 Task: Search one way flight ticket for 2 adults, 2 children, 2 infants in seat in first from Niagara Falls: Niagara Falls International Airport to Jacksonville: Albert J. Ellis Airport on 8-3-2023. Choice of flights is Southwest. Number of bags: 2 carry on bags. Price is upto 91000. Outbound departure time preference is 12:45. Return departure time preference is 0:00.
Action: Mouse moved to (240, 338)
Screenshot: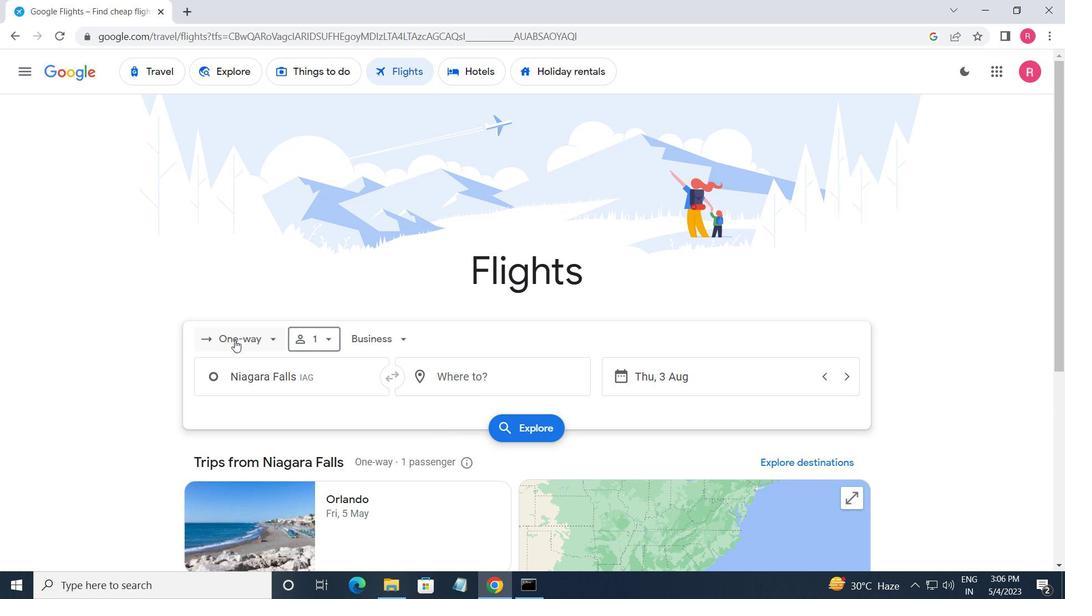 
Action: Mouse pressed left at (240, 338)
Screenshot: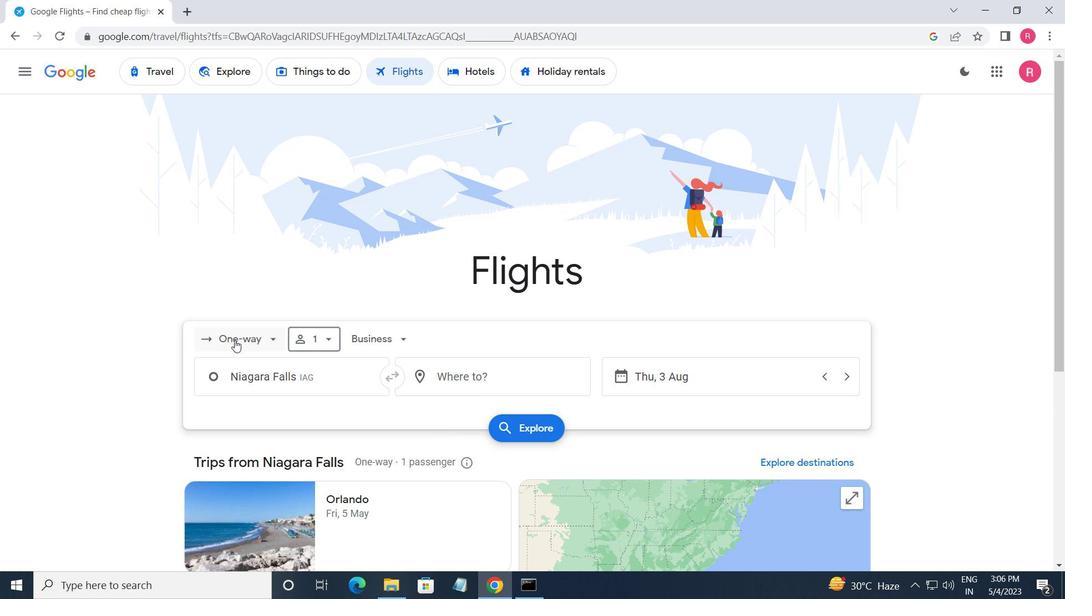 
Action: Mouse moved to (239, 408)
Screenshot: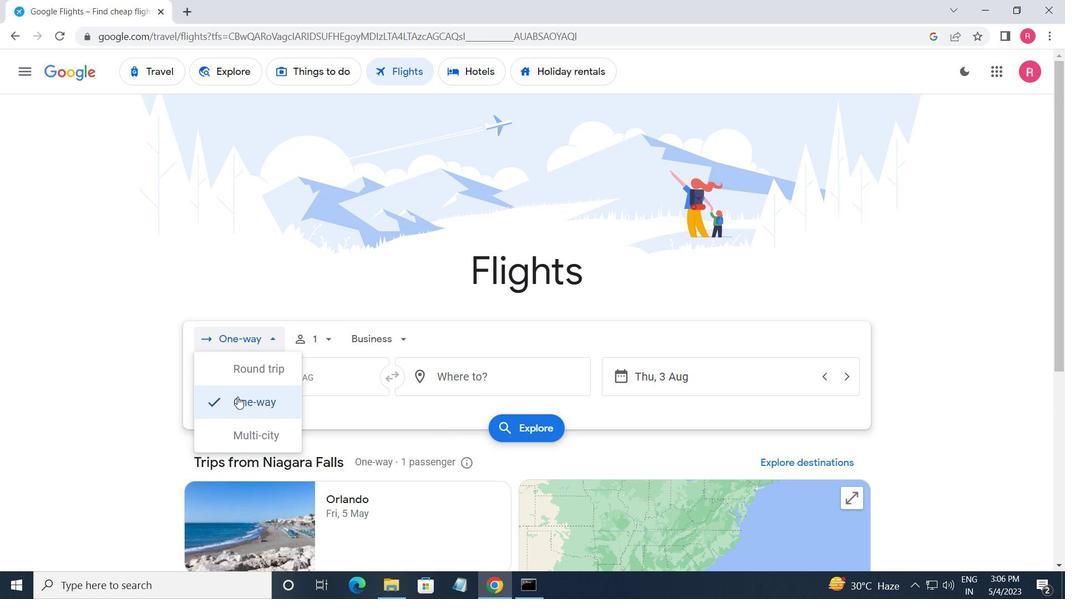 
Action: Mouse pressed left at (239, 408)
Screenshot: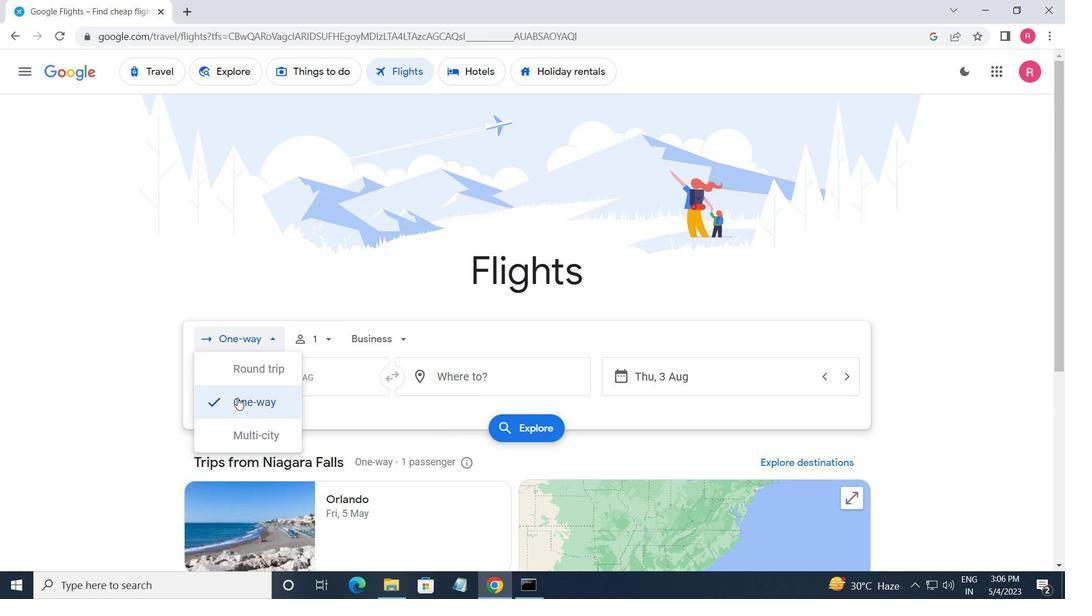 
Action: Mouse moved to (313, 340)
Screenshot: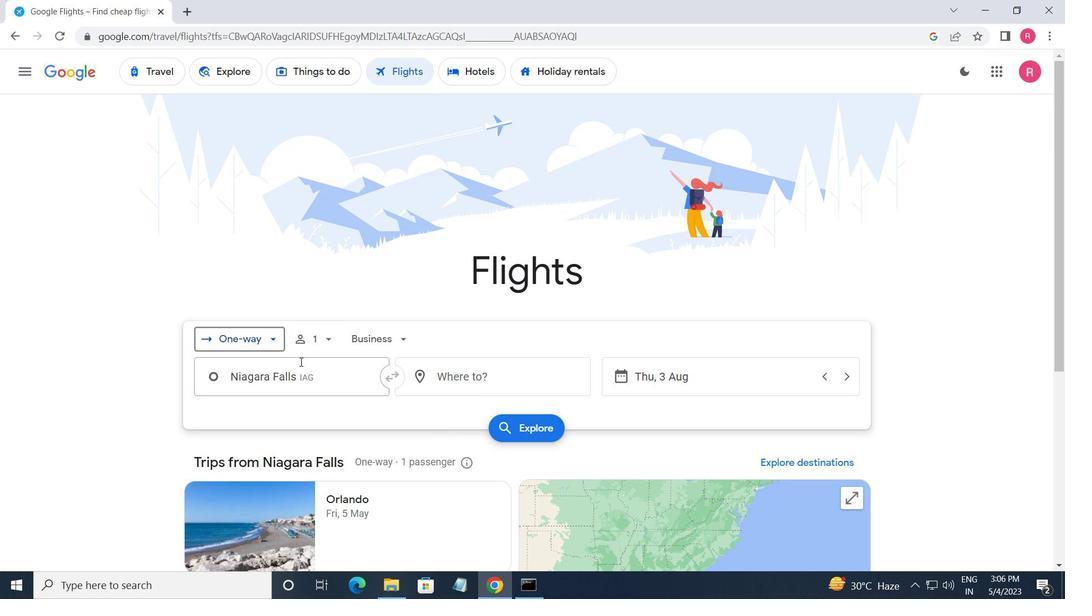 
Action: Mouse pressed left at (313, 340)
Screenshot: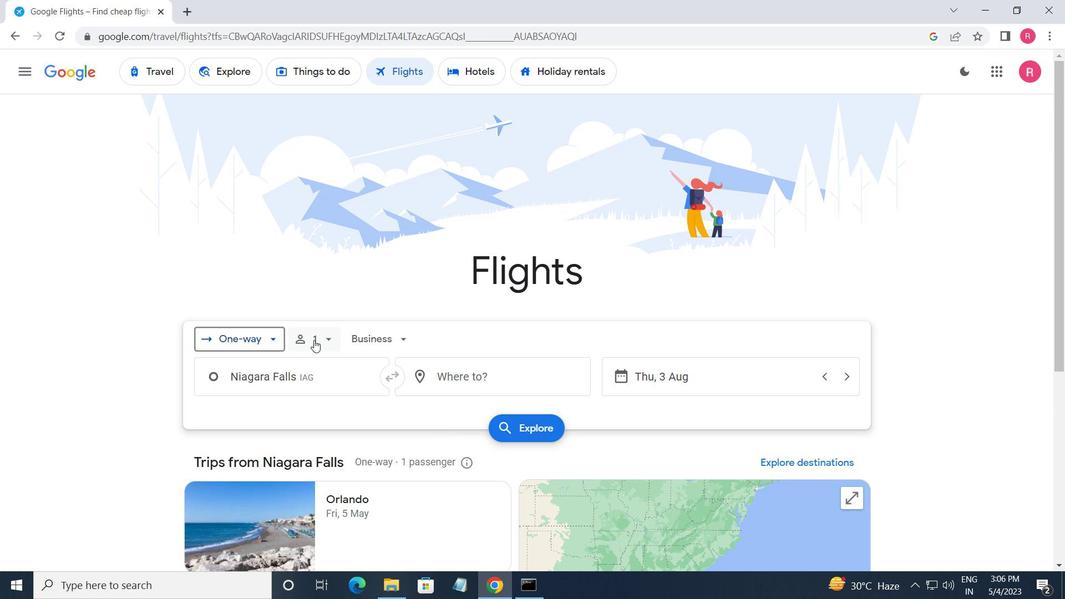 
Action: Mouse moved to (433, 384)
Screenshot: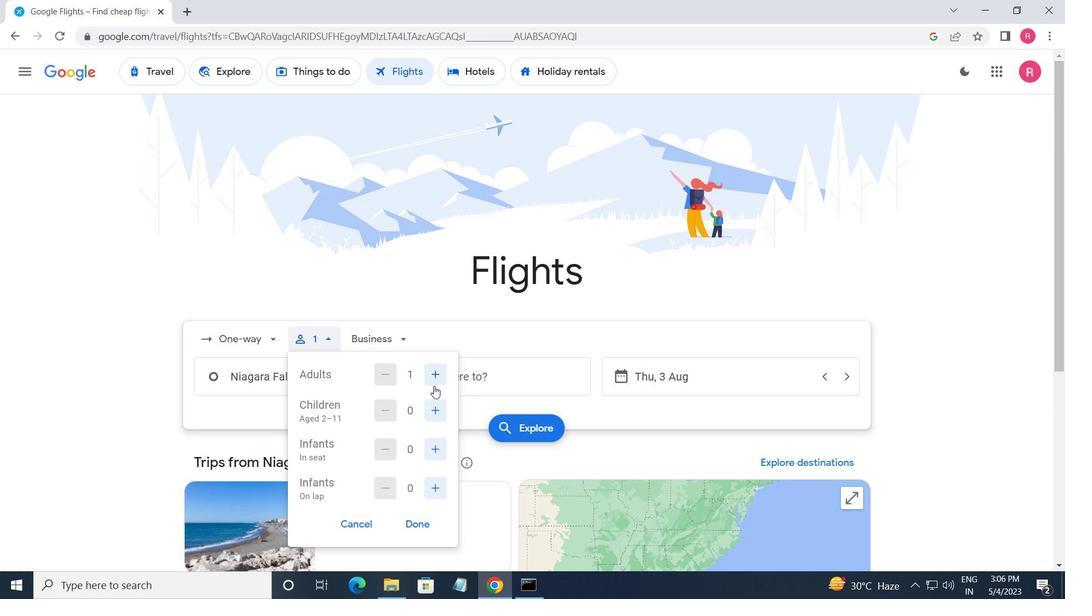
Action: Mouse pressed left at (433, 384)
Screenshot: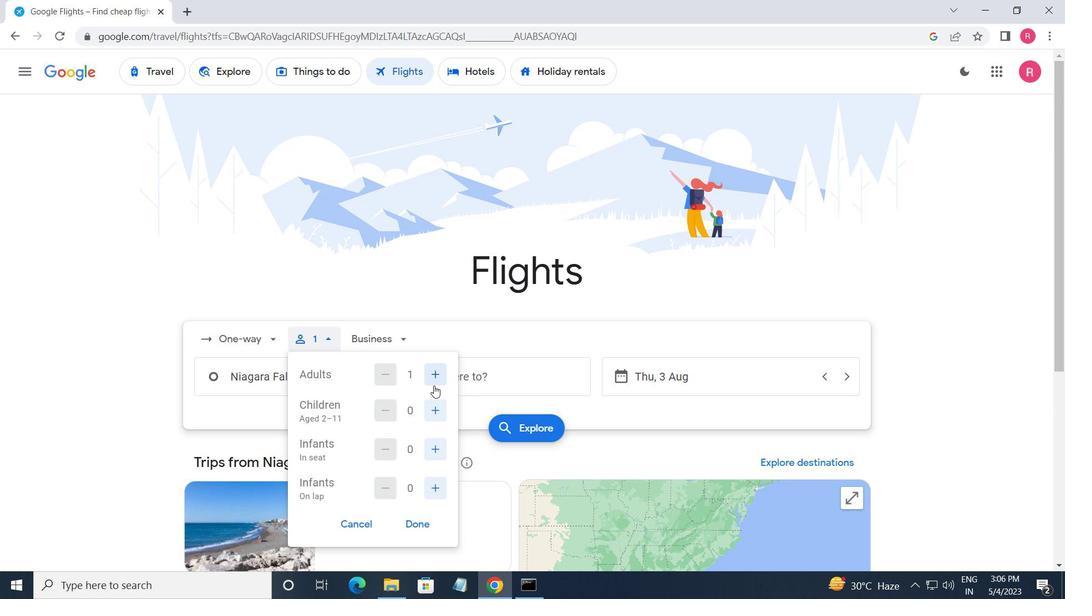 
Action: Mouse moved to (437, 414)
Screenshot: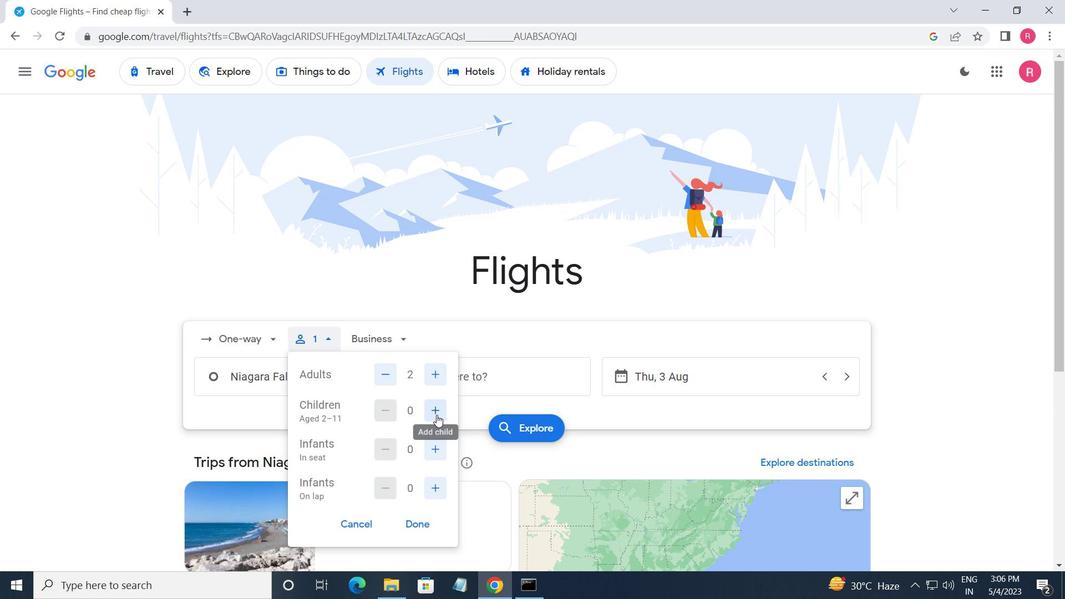 
Action: Mouse pressed left at (437, 414)
Screenshot: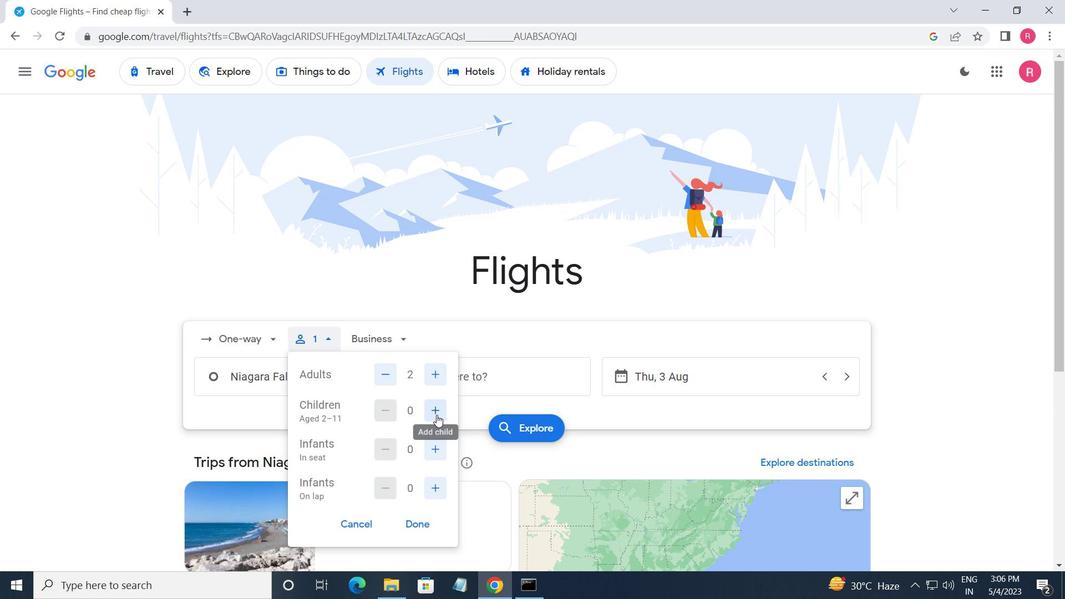 
Action: Mouse pressed left at (437, 414)
Screenshot: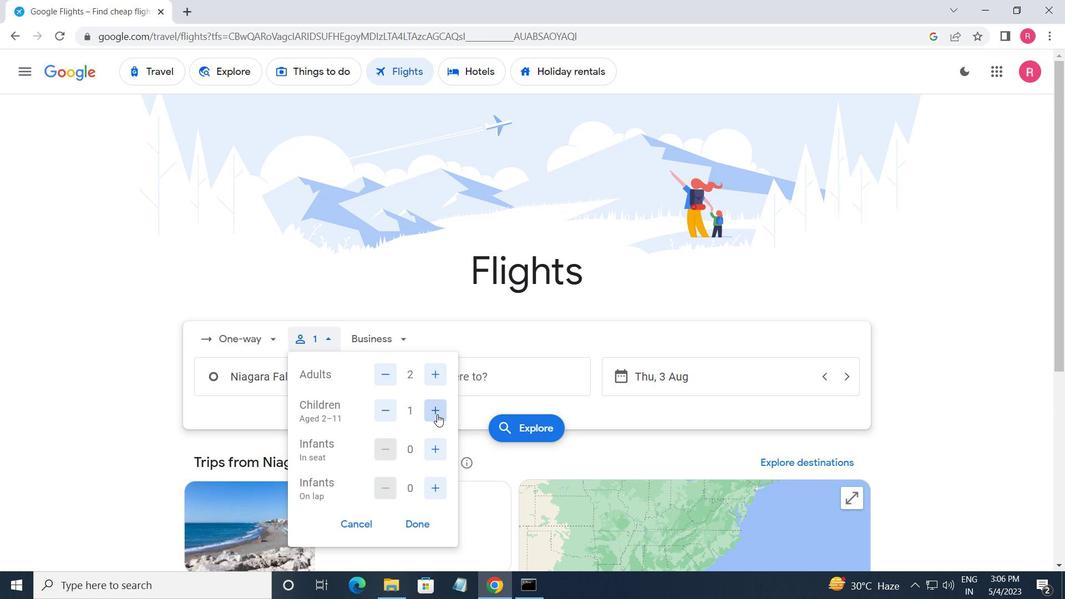 
Action: Mouse moved to (432, 447)
Screenshot: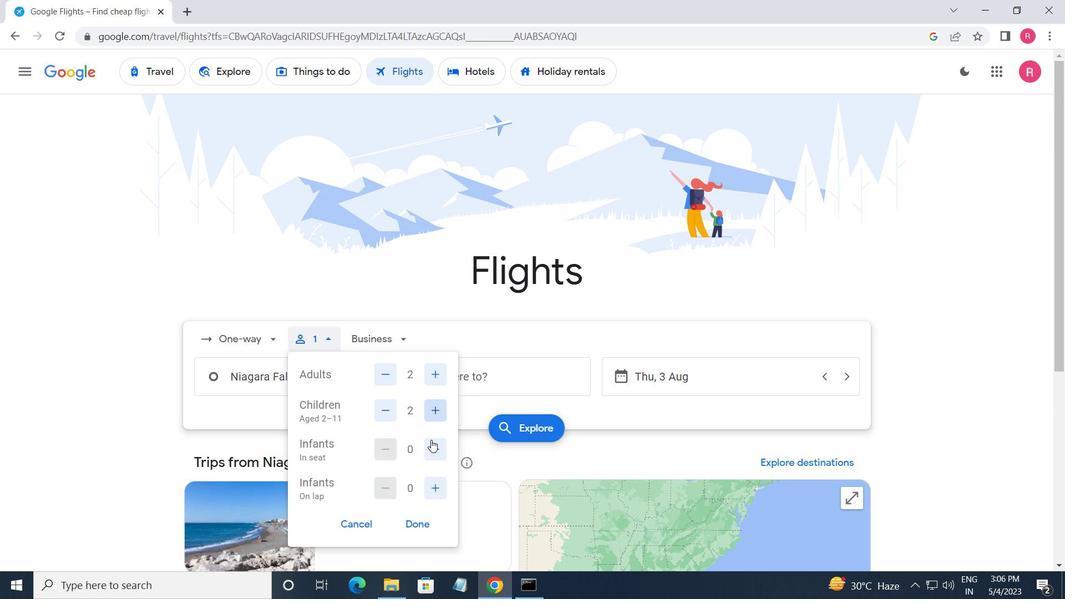 
Action: Mouse pressed left at (432, 447)
Screenshot: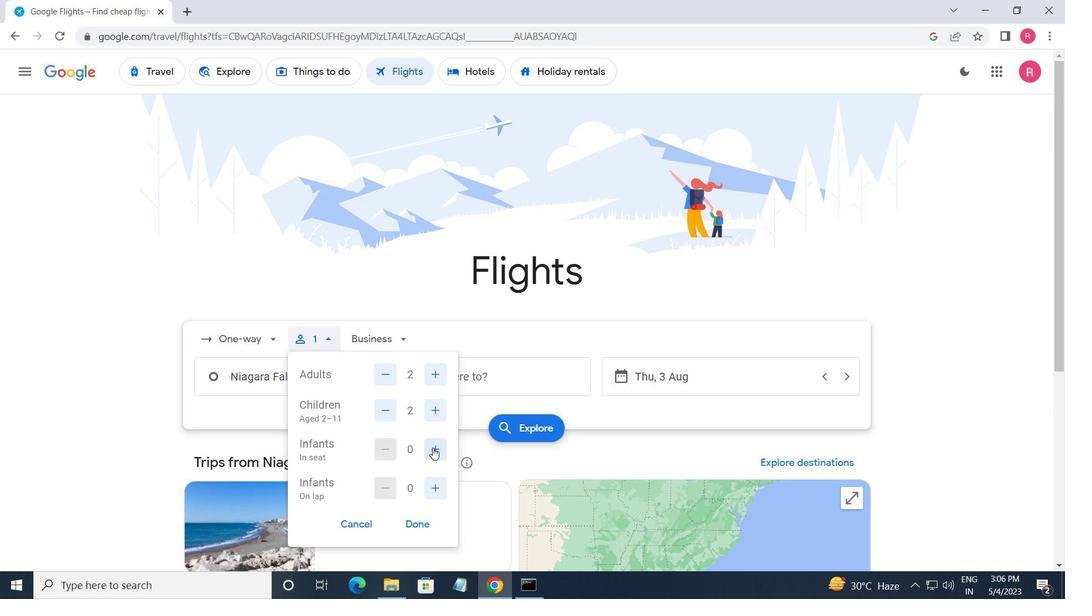 
Action: Mouse pressed left at (432, 447)
Screenshot: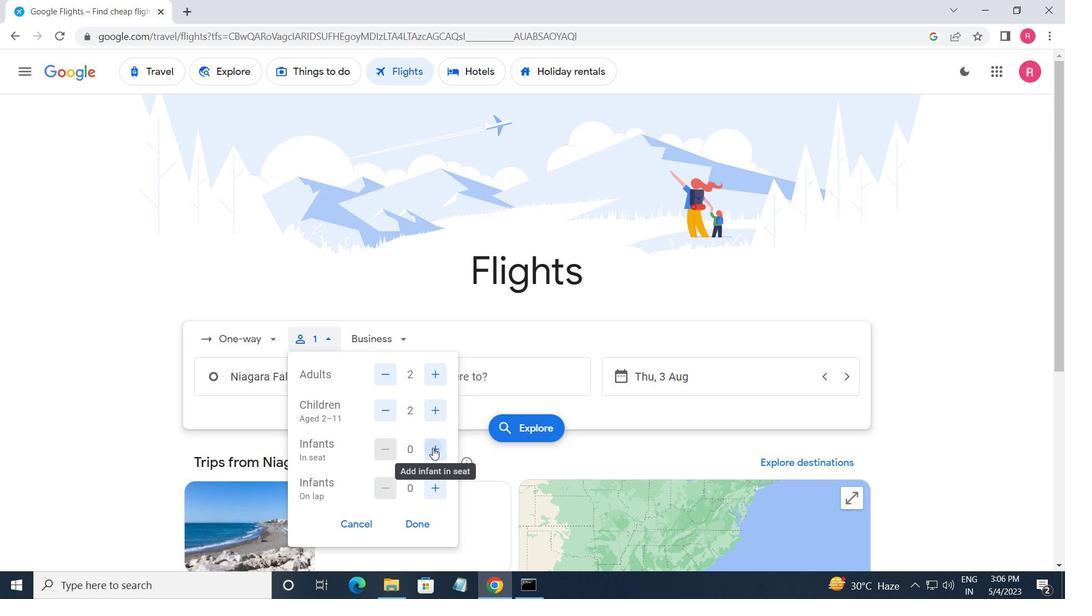 
Action: Mouse moved to (393, 336)
Screenshot: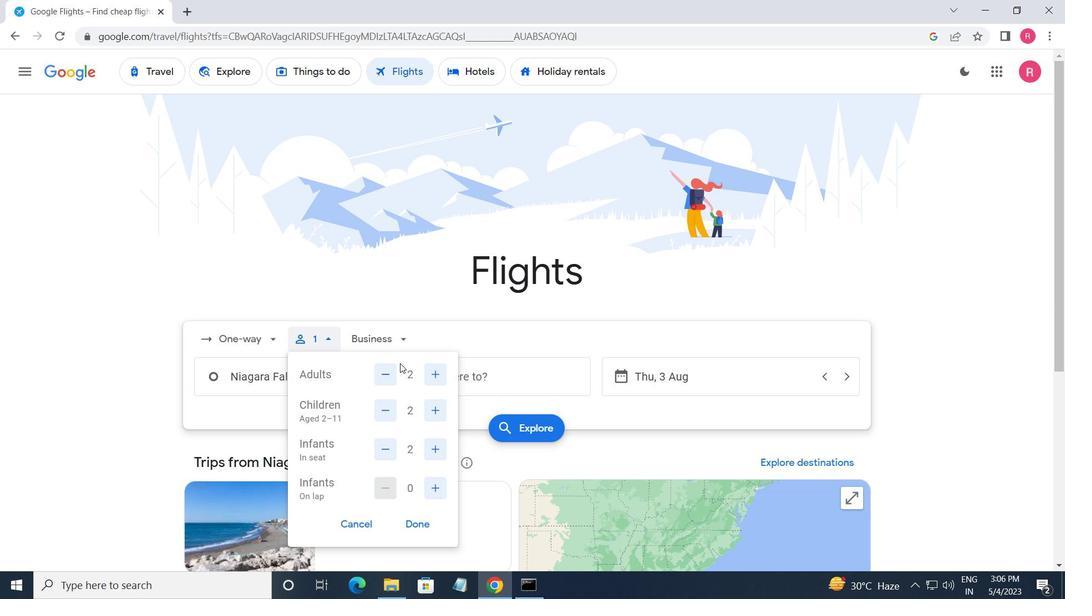 
Action: Mouse pressed left at (393, 336)
Screenshot: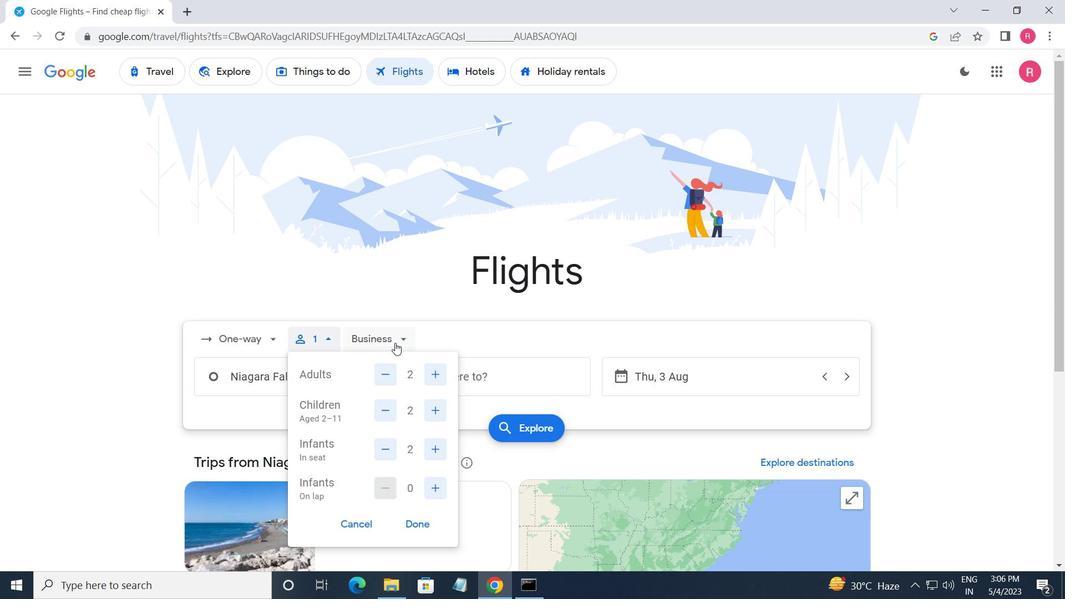 
Action: Mouse moved to (405, 462)
Screenshot: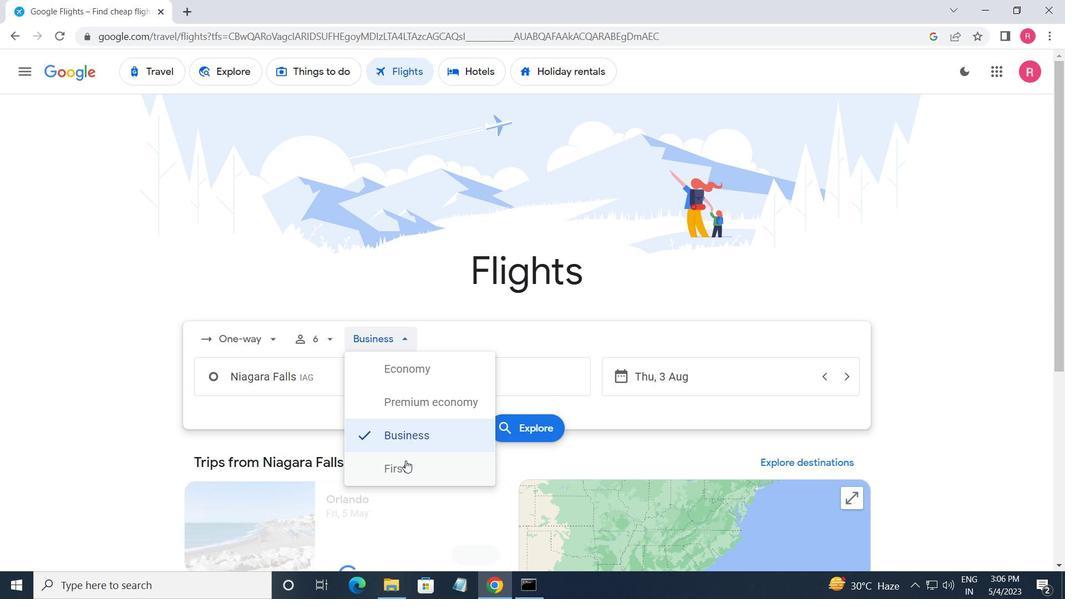 
Action: Mouse pressed left at (405, 462)
Screenshot: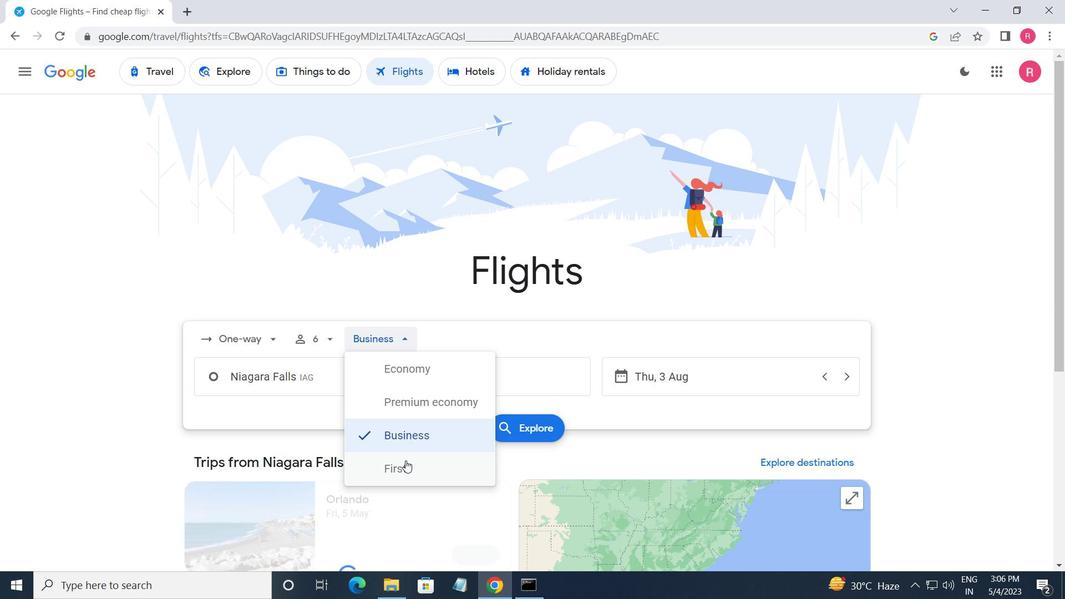 
Action: Mouse moved to (326, 388)
Screenshot: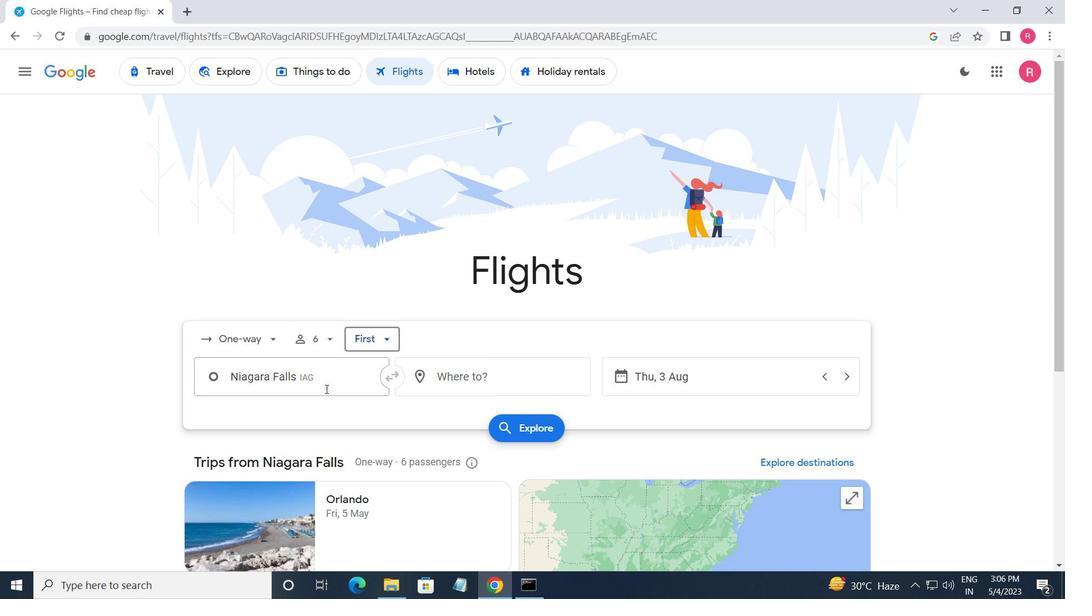 
Action: Mouse pressed left at (326, 388)
Screenshot: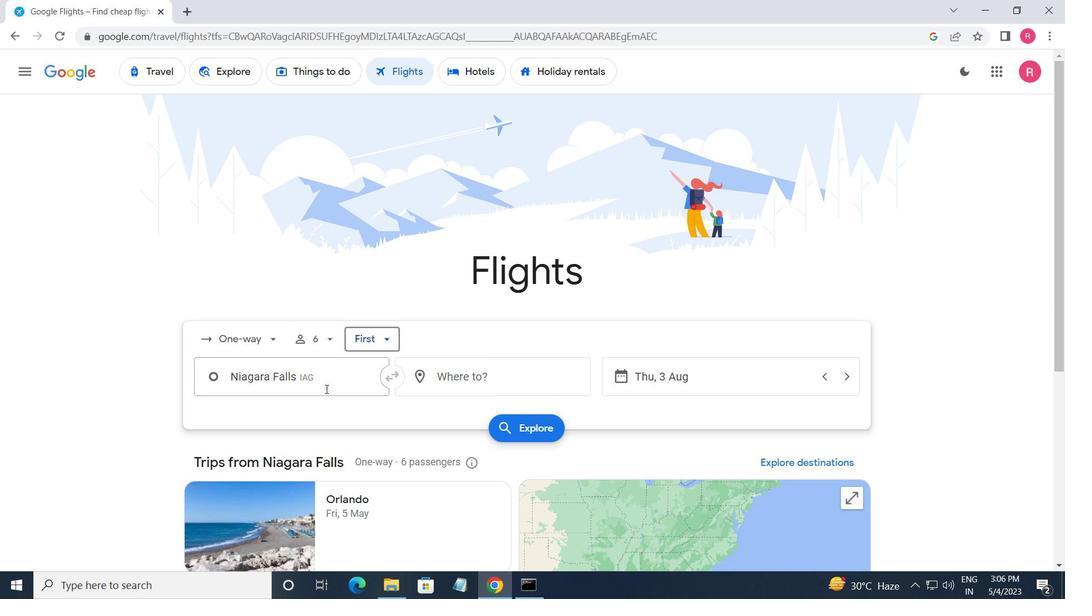 
Action: Mouse moved to (311, 519)
Screenshot: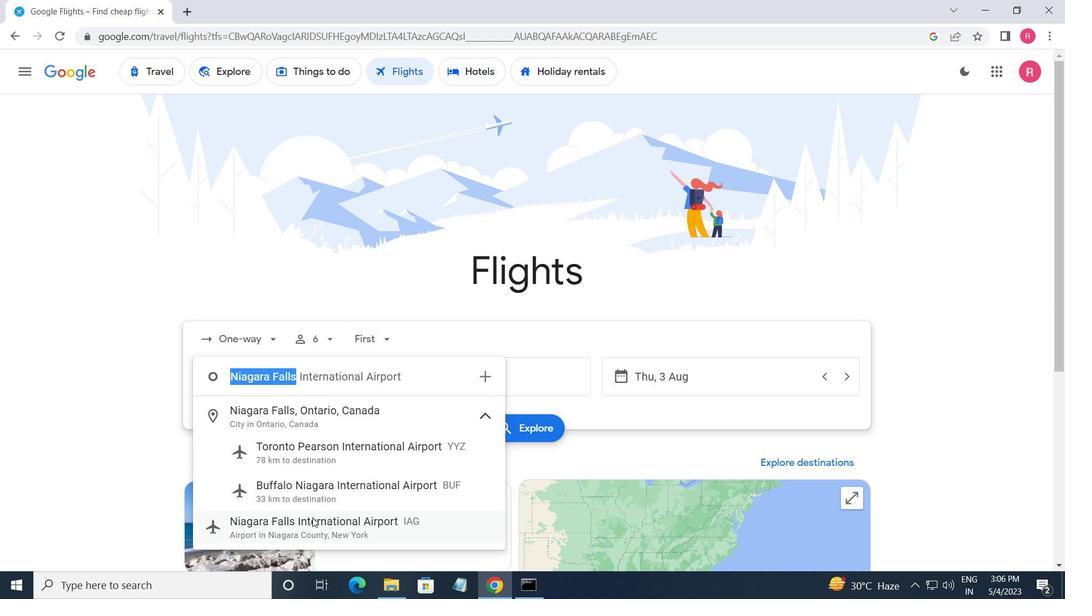 
Action: Mouse pressed left at (311, 519)
Screenshot: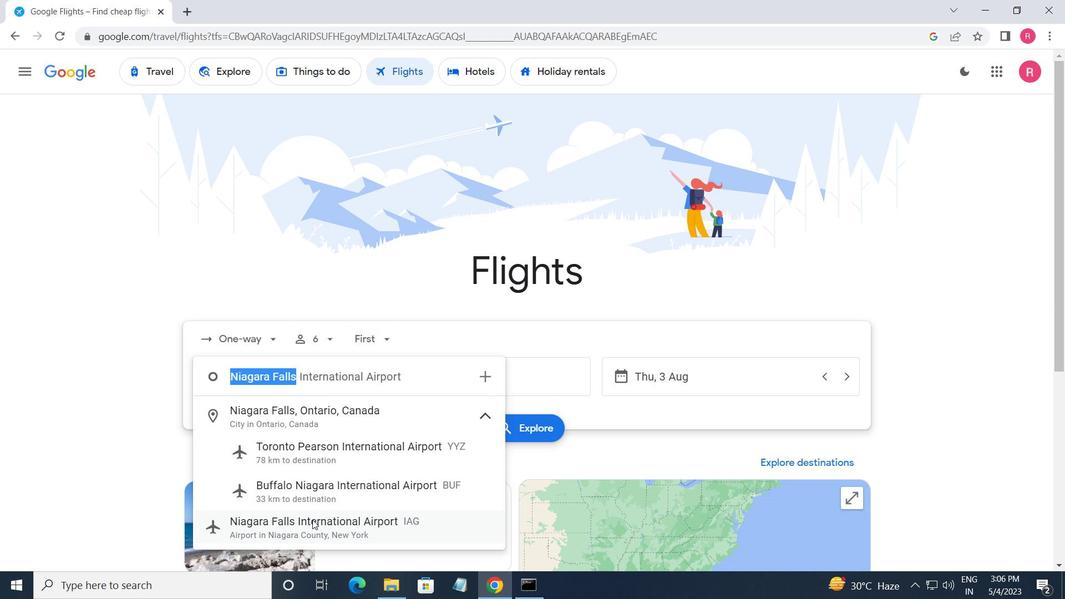 
Action: Mouse moved to (381, 536)
Screenshot: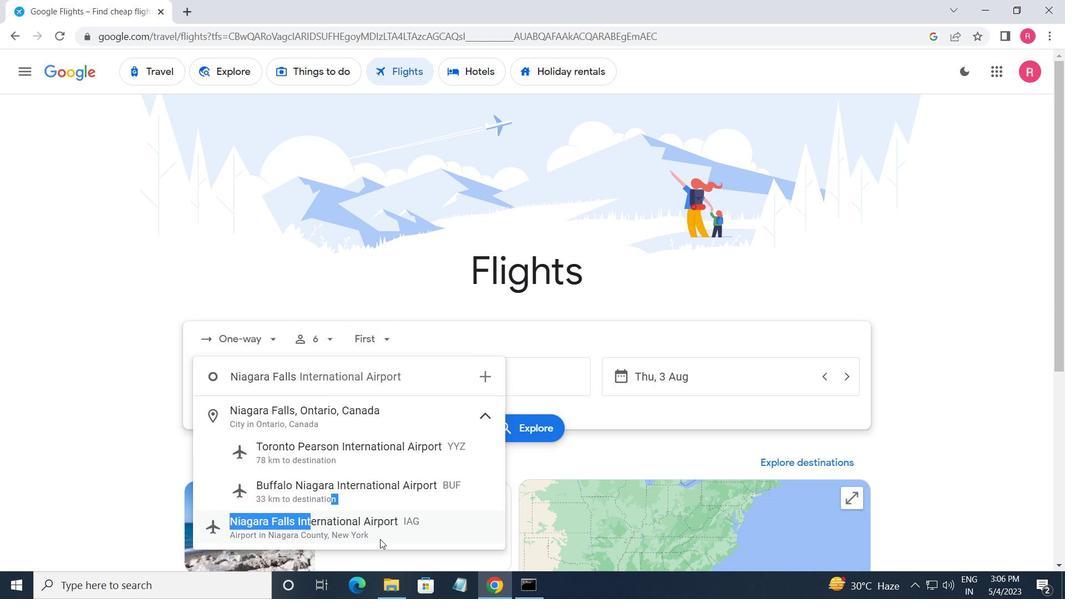 
Action: Mouse pressed left at (381, 536)
Screenshot: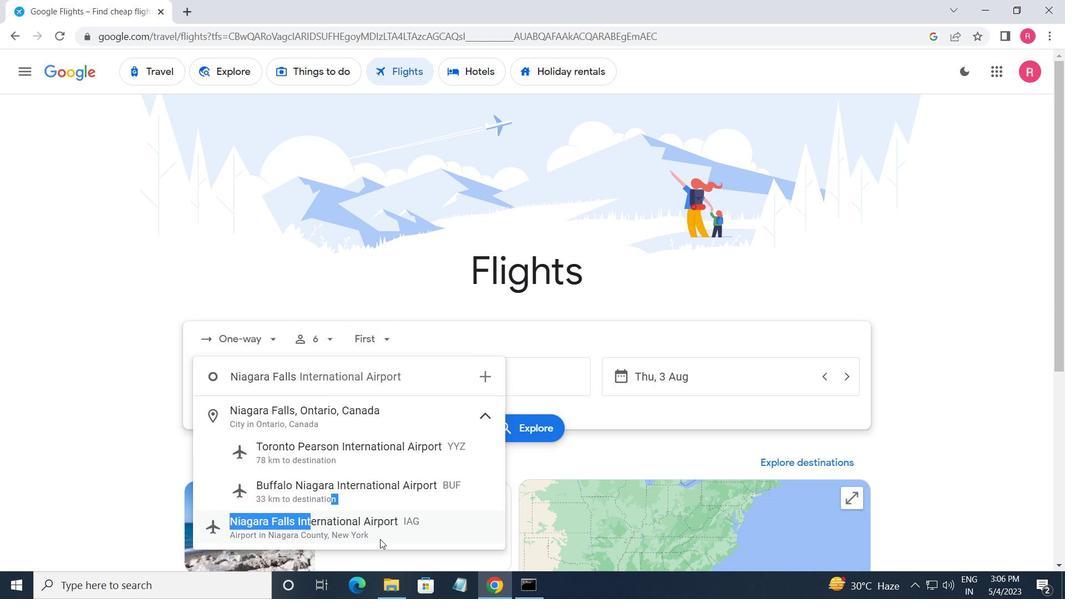 
Action: Mouse moved to (489, 387)
Screenshot: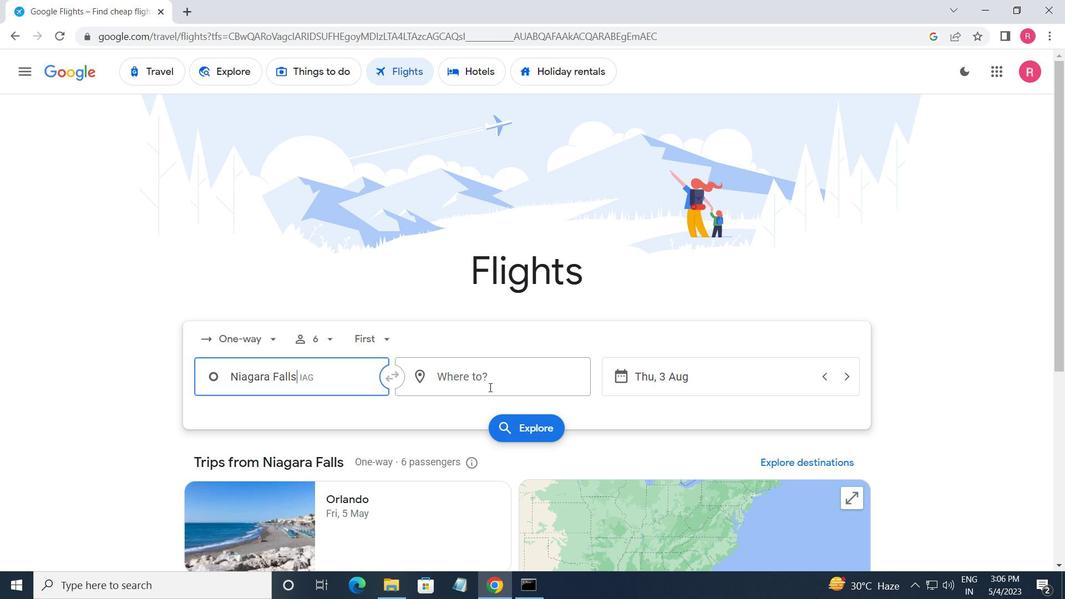 
Action: Mouse pressed left at (489, 387)
Screenshot: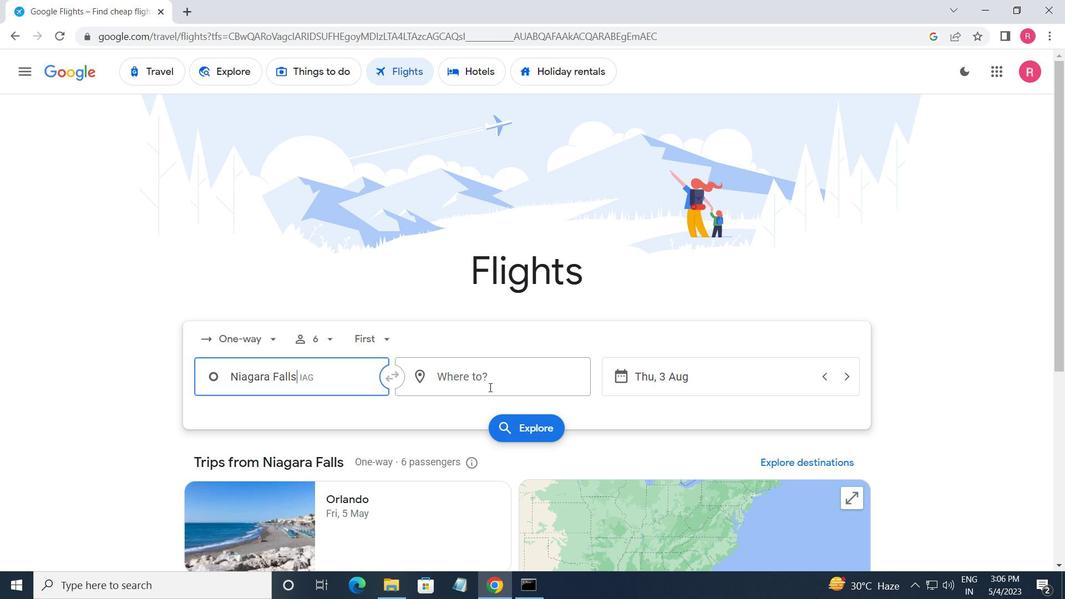 
Action: Mouse moved to (488, 521)
Screenshot: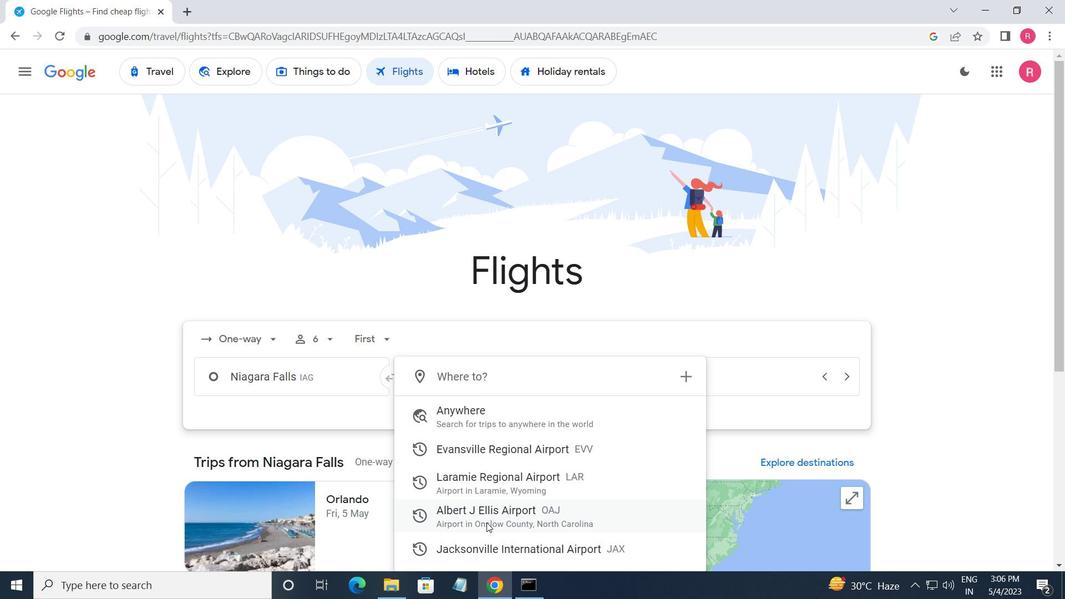 
Action: Mouse pressed left at (488, 521)
Screenshot: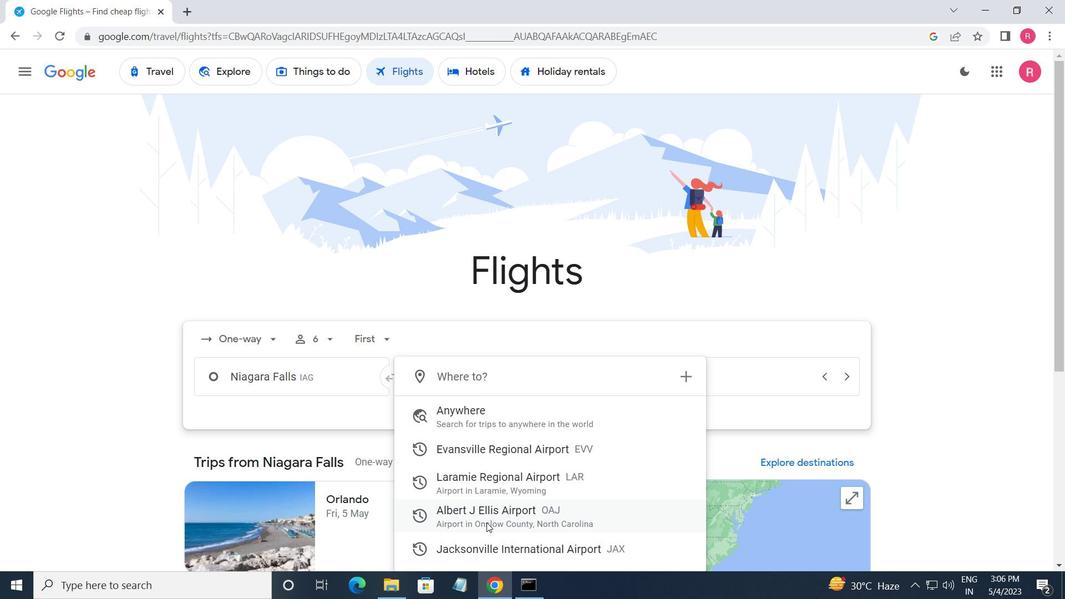 
Action: Mouse moved to (705, 384)
Screenshot: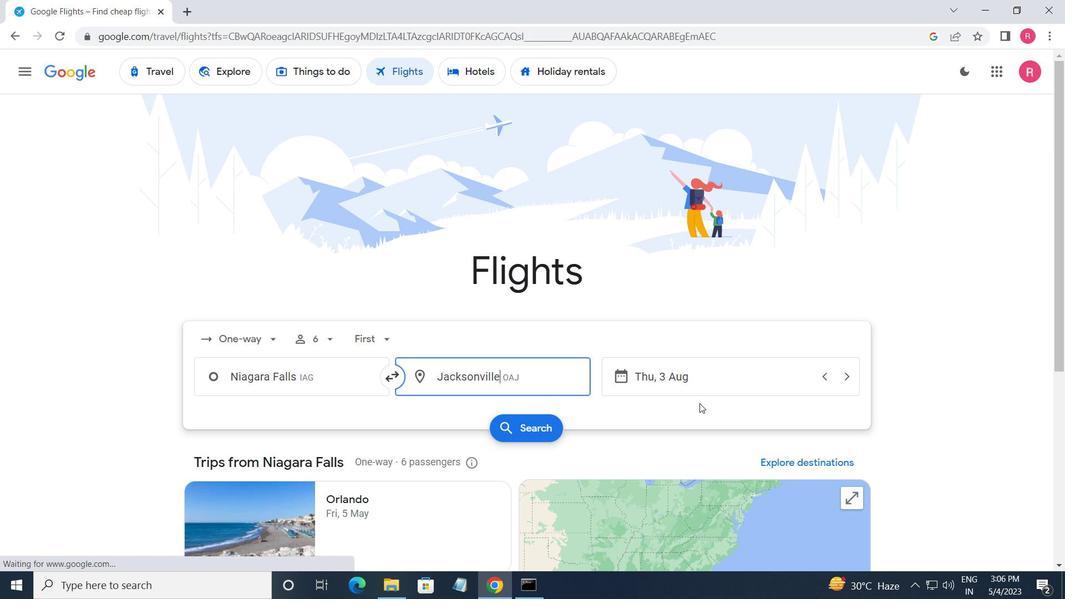 
Action: Mouse pressed left at (705, 384)
Screenshot: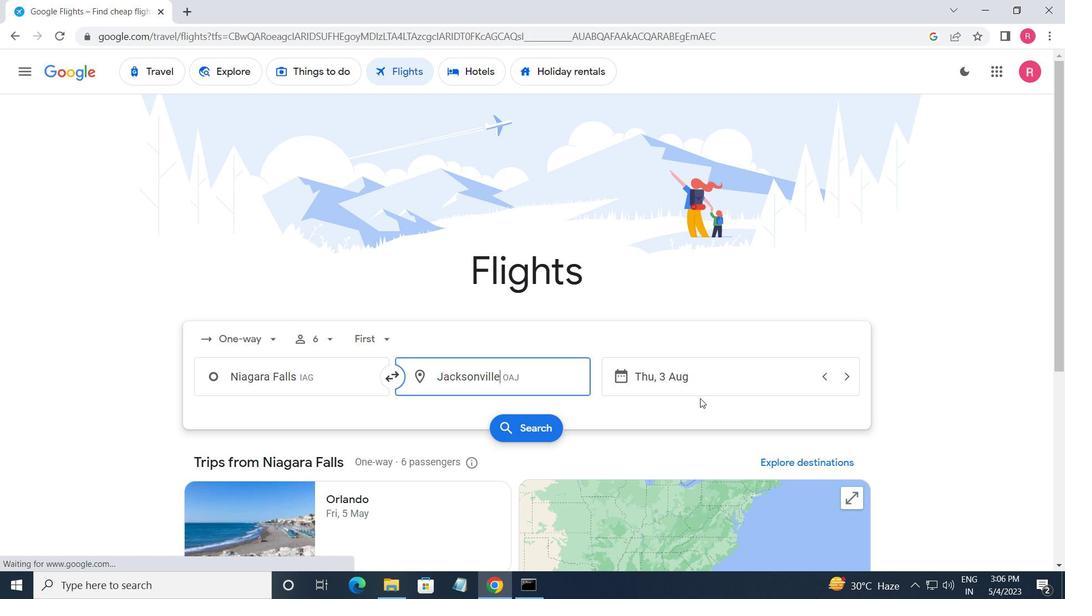 
Action: Mouse moved to (508, 321)
Screenshot: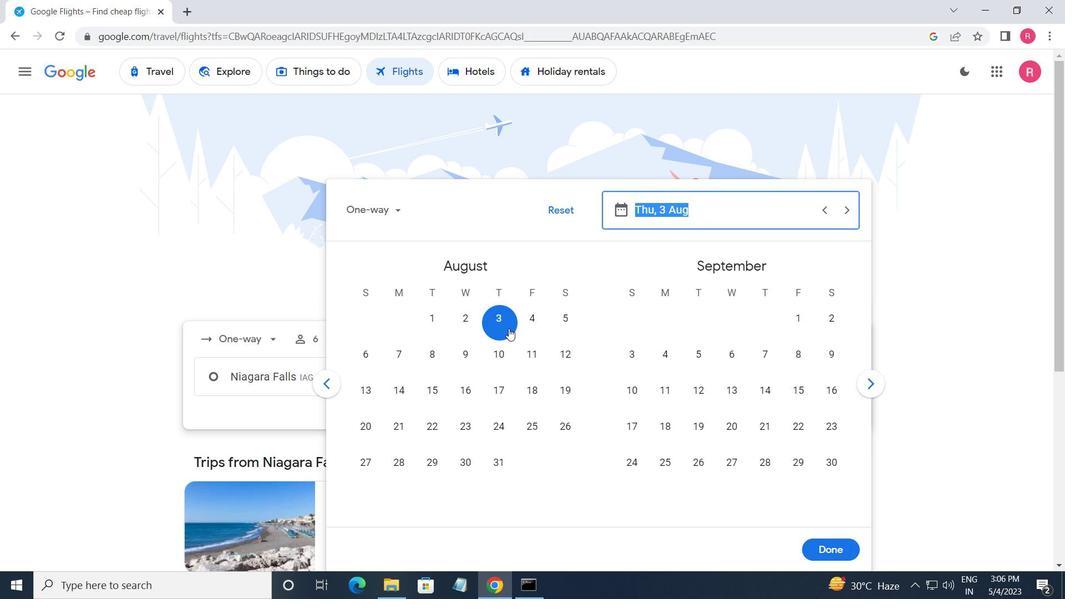 
Action: Mouse pressed left at (508, 321)
Screenshot: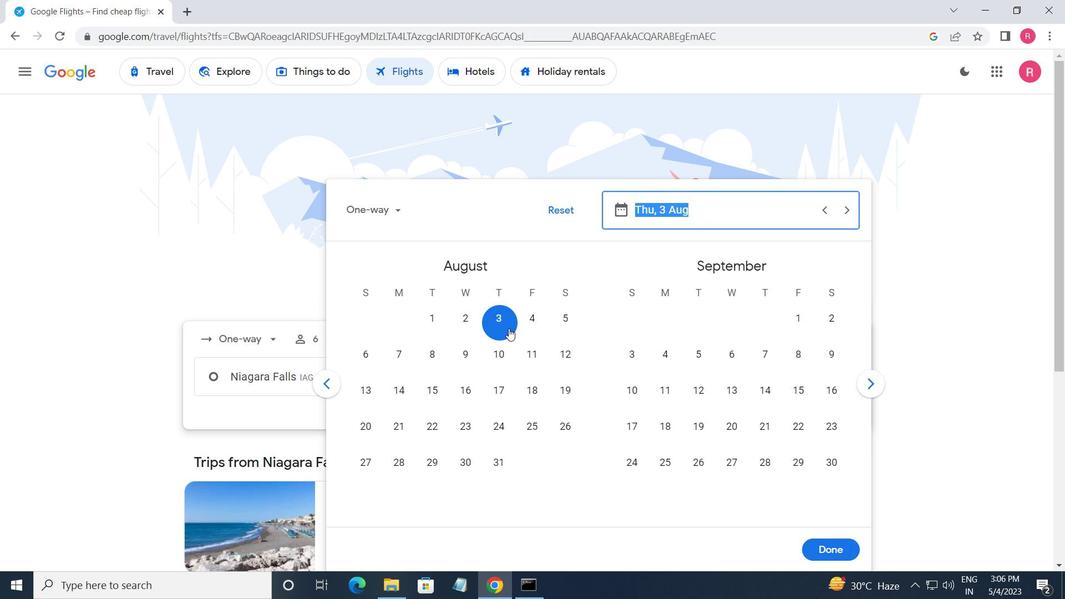 
Action: Mouse moved to (828, 549)
Screenshot: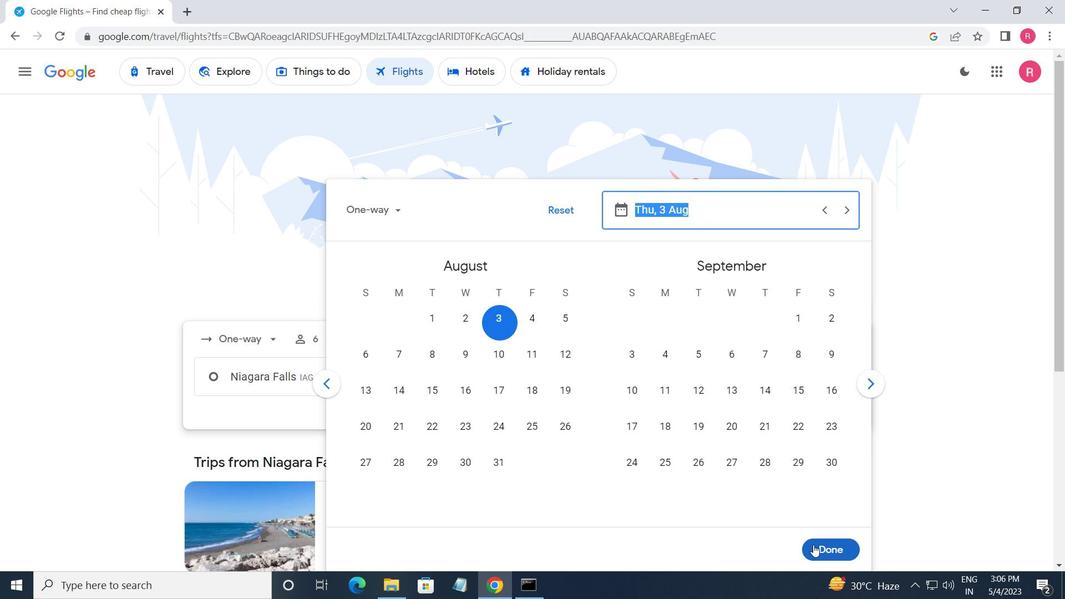 
Action: Mouse pressed left at (828, 549)
Screenshot: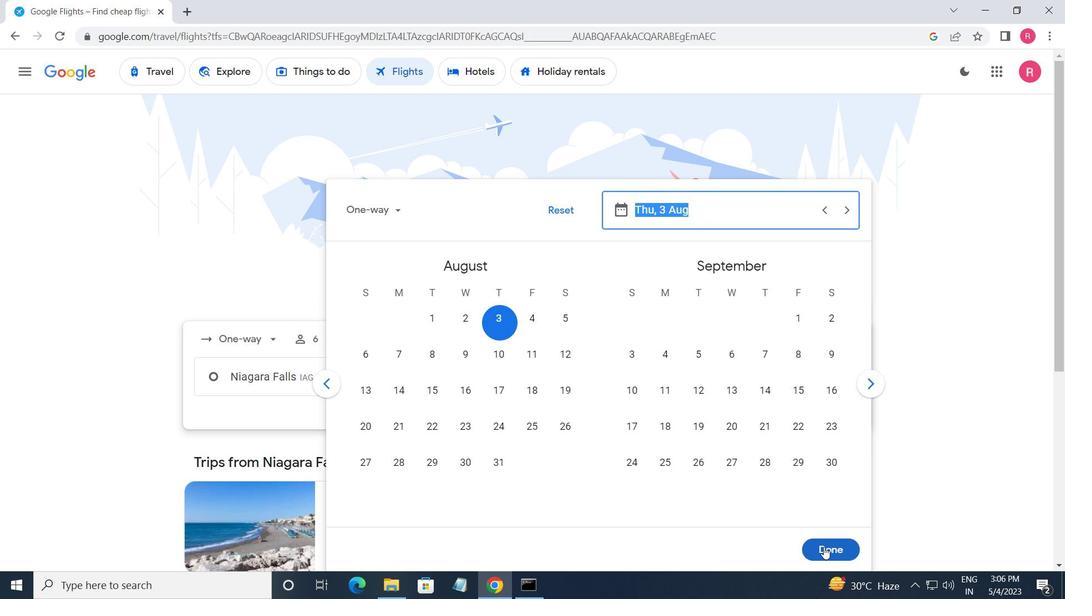
Action: Mouse moved to (536, 422)
Screenshot: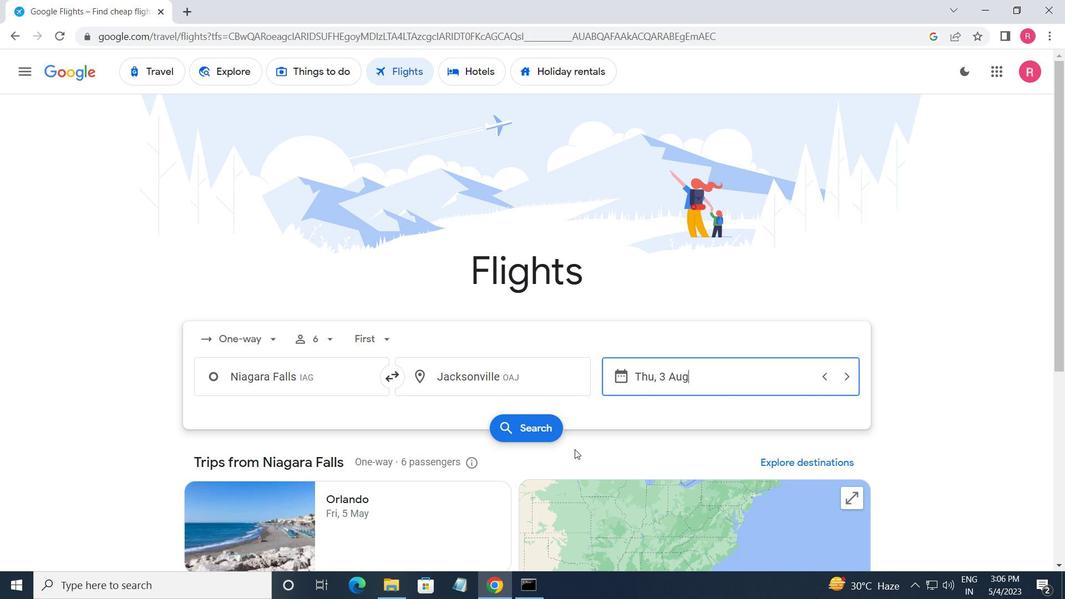 
Action: Mouse pressed left at (536, 422)
Screenshot: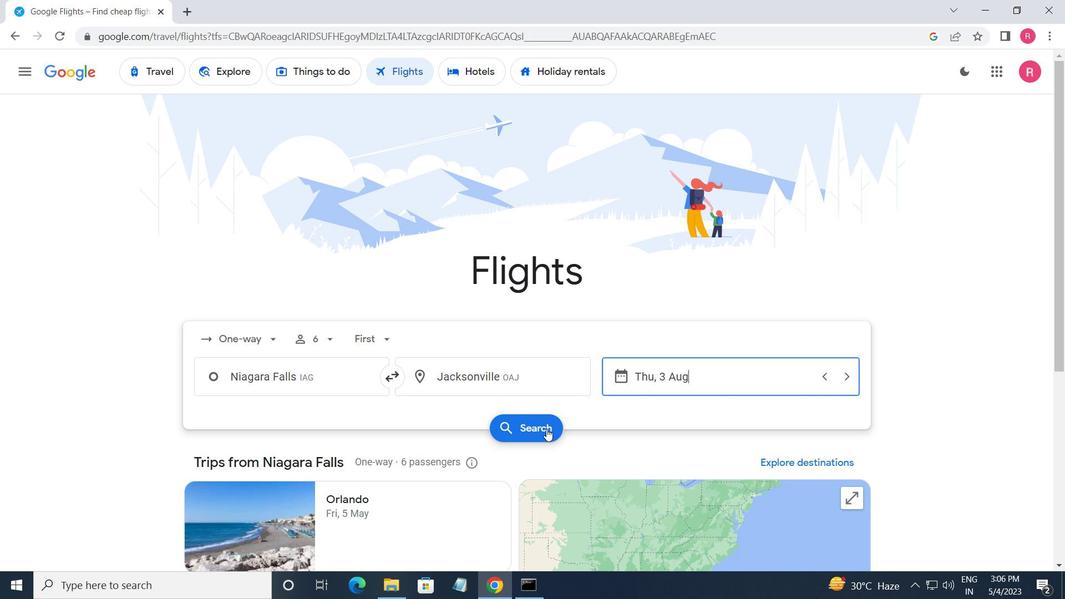 
Action: Mouse moved to (191, 205)
Screenshot: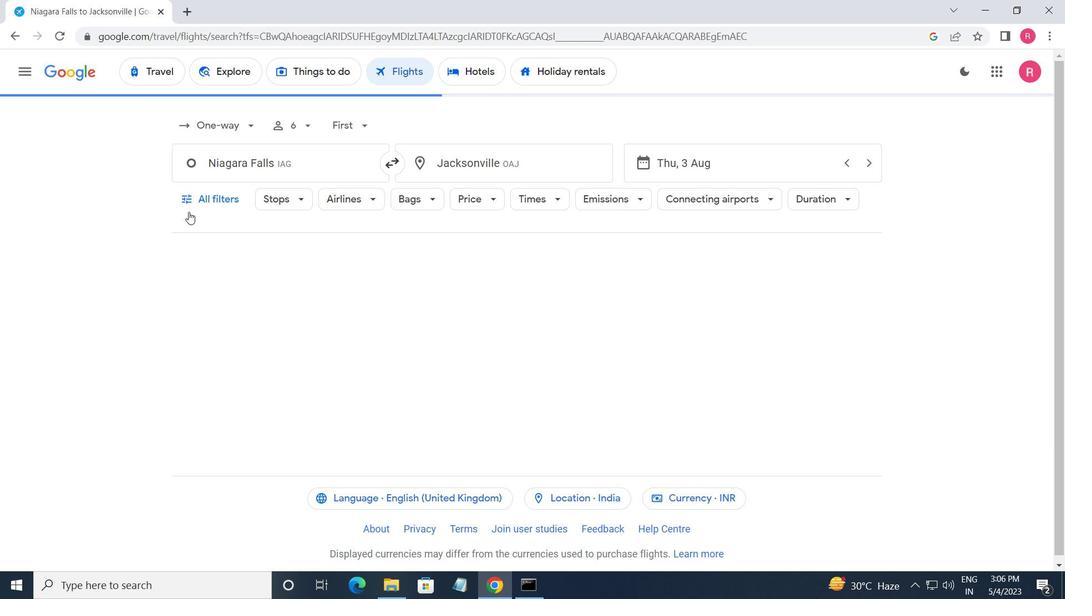 
Action: Mouse pressed left at (191, 205)
Screenshot: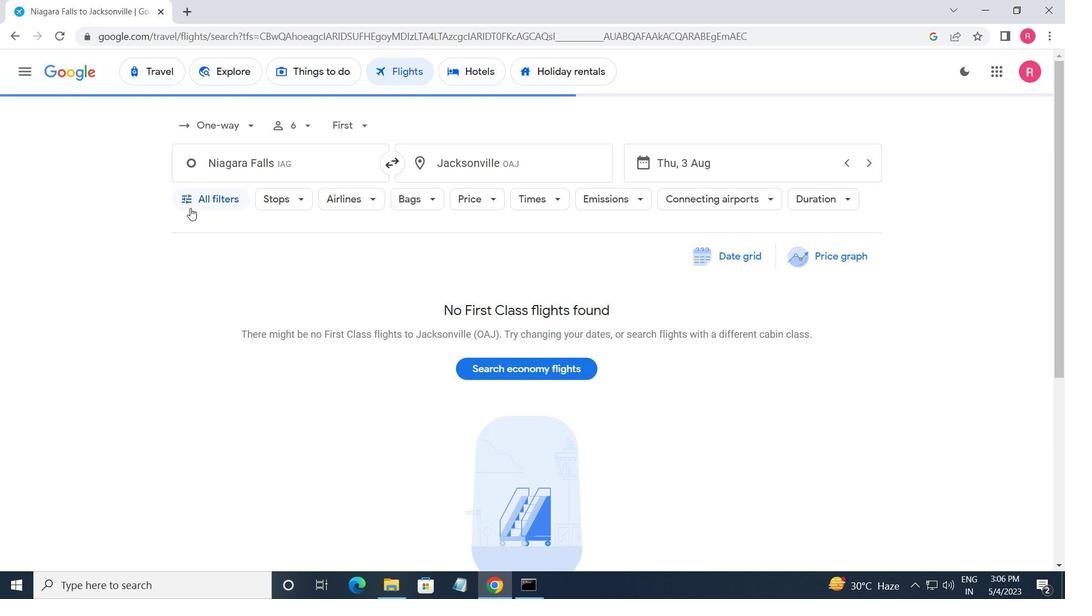 
Action: Mouse moved to (273, 422)
Screenshot: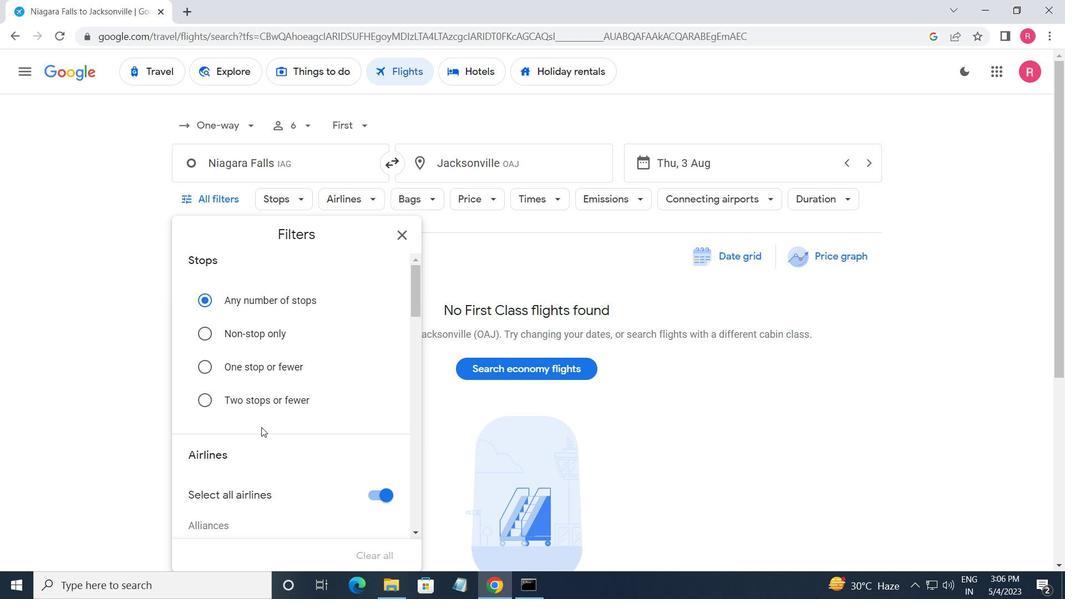 
Action: Mouse scrolled (273, 421) with delta (0, 0)
Screenshot: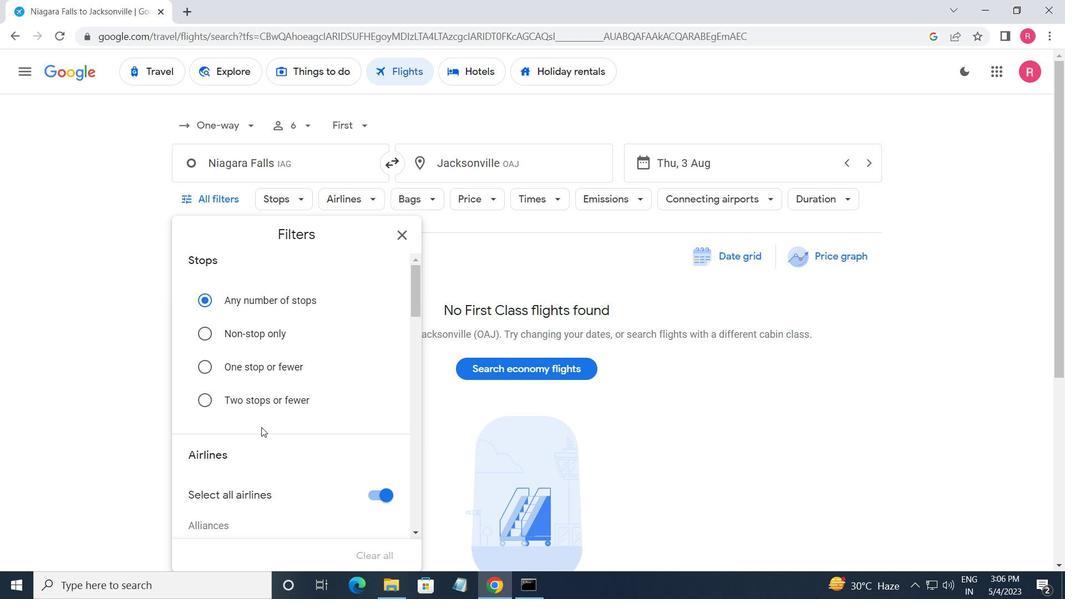 
Action: Mouse moved to (274, 422)
Screenshot: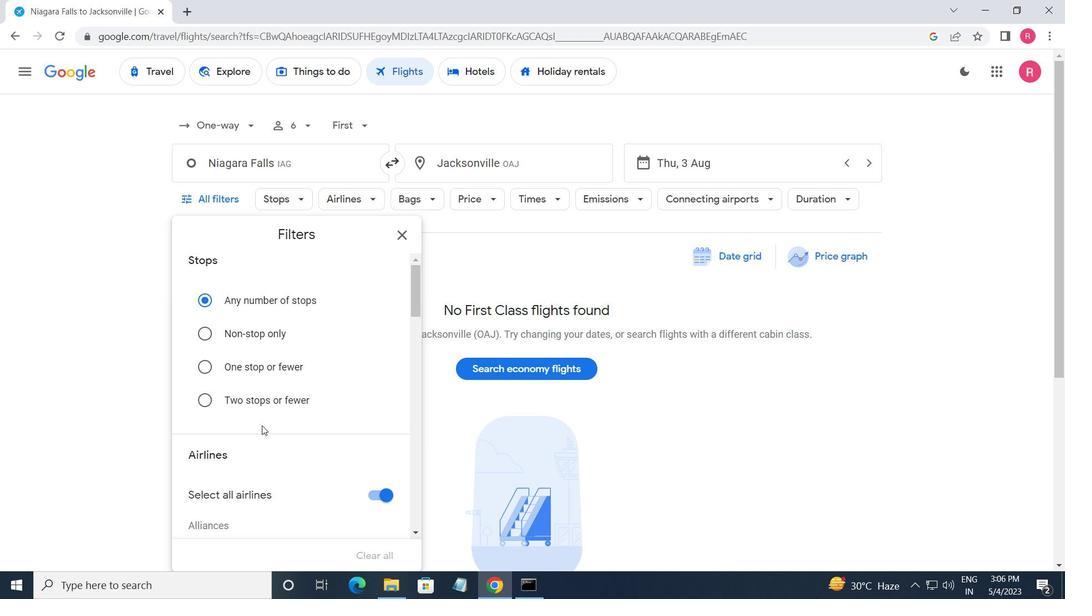 
Action: Mouse scrolled (274, 421) with delta (0, 0)
Screenshot: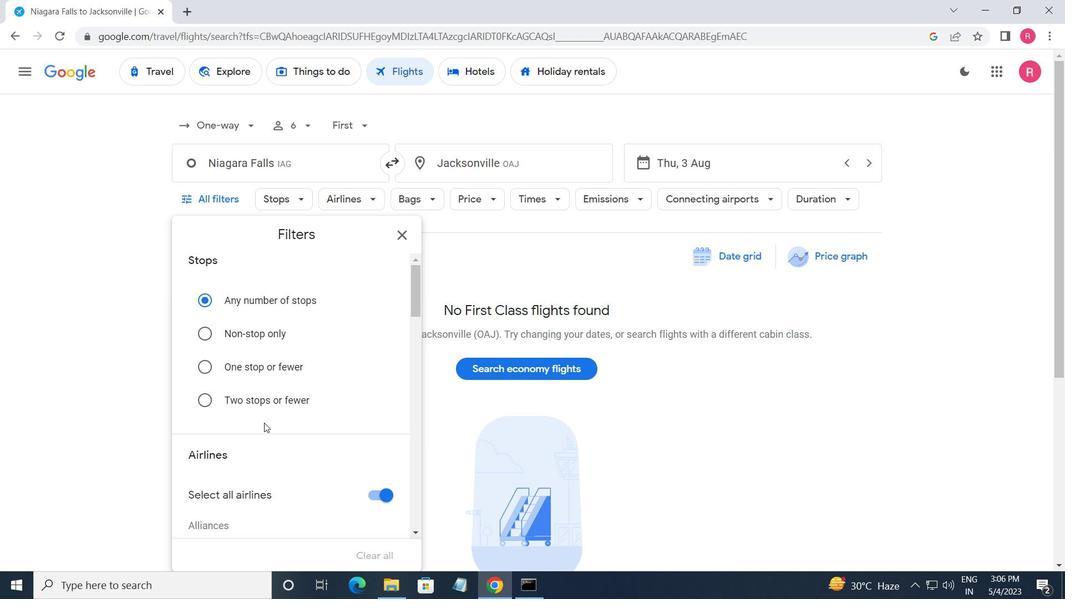 
Action: Mouse scrolled (274, 421) with delta (0, 0)
Screenshot: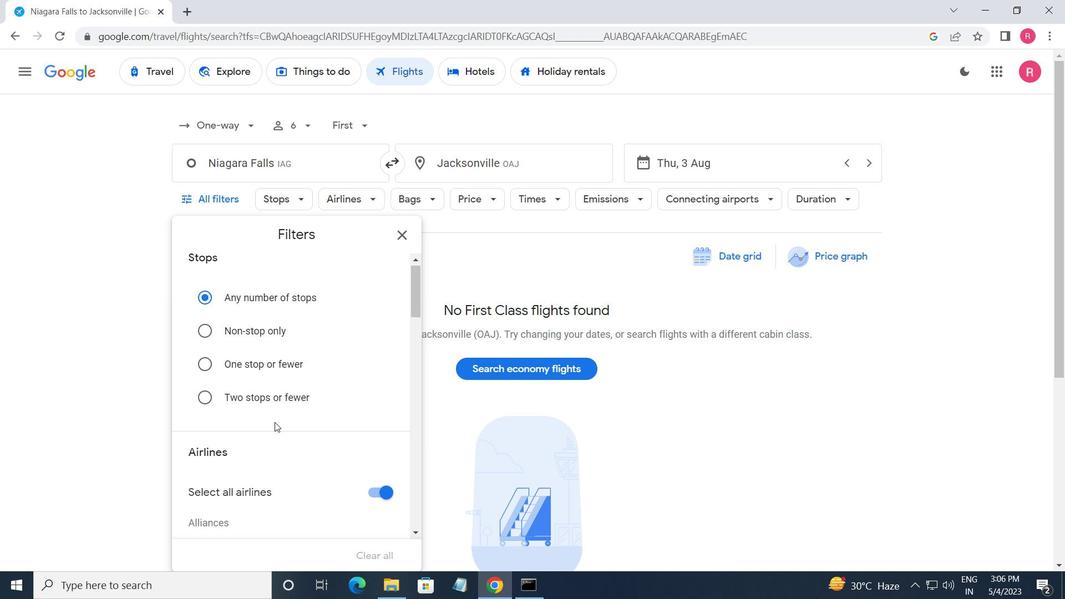 
Action: Mouse scrolled (274, 421) with delta (0, 0)
Screenshot: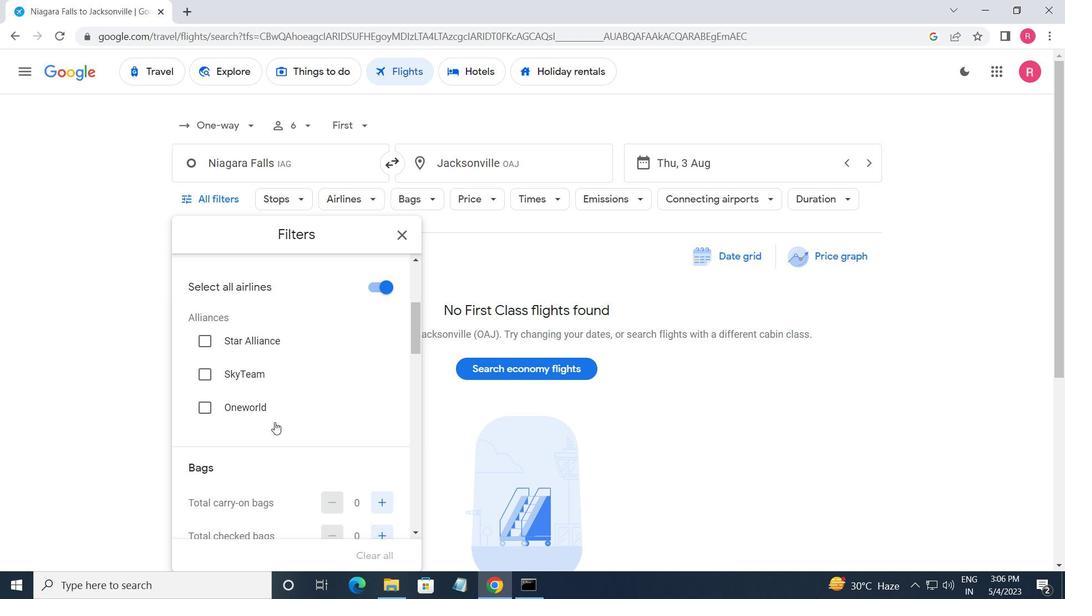 
Action: Mouse moved to (277, 419)
Screenshot: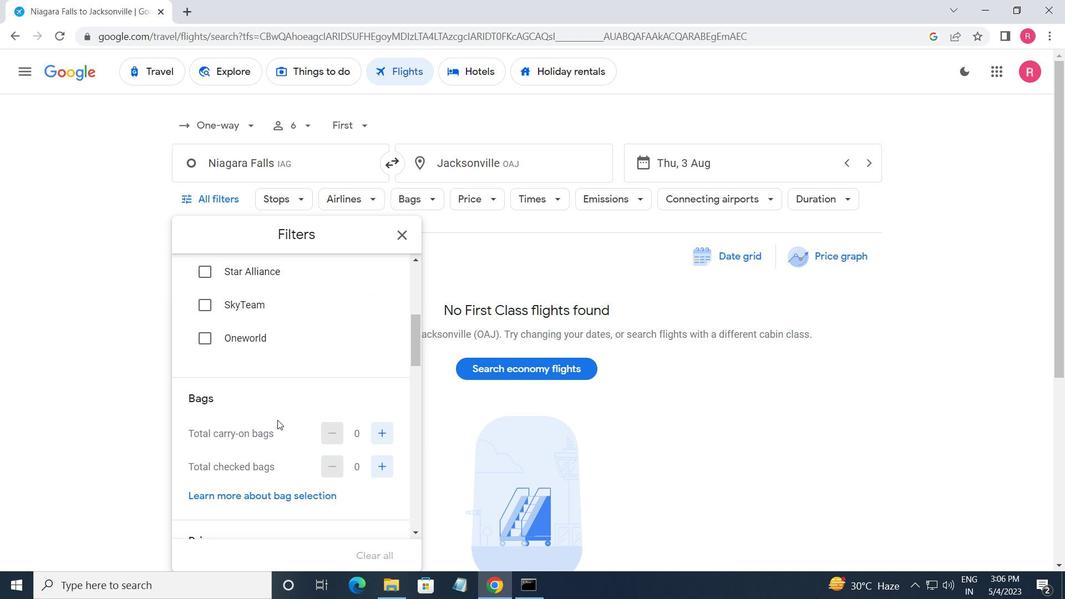 
Action: Mouse scrolled (277, 419) with delta (0, 0)
Screenshot: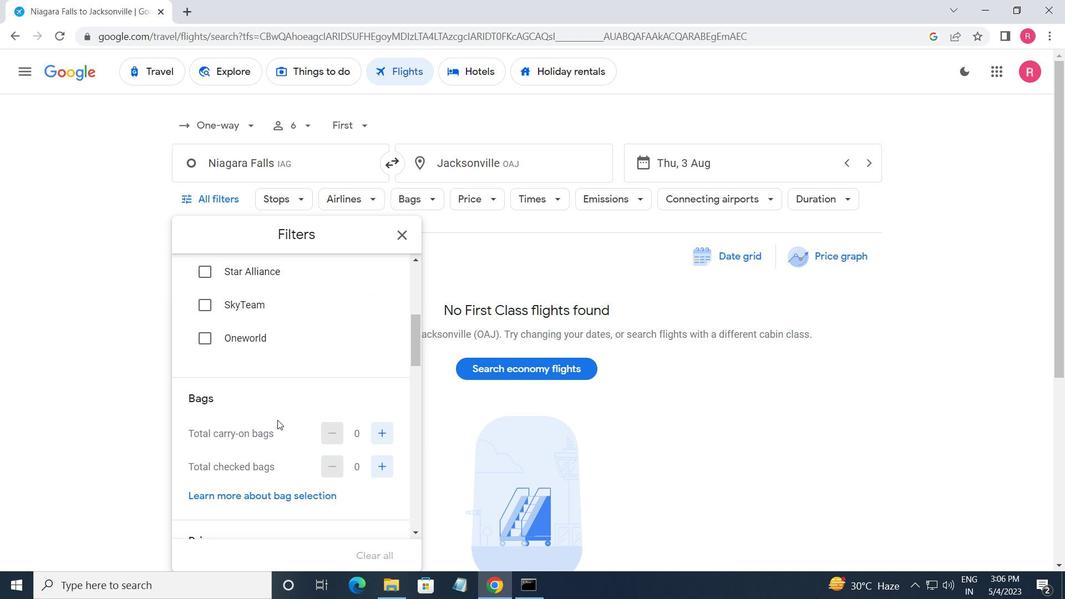 
Action: Mouse scrolled (277, 419) with delta (0, 0)
Screenshot: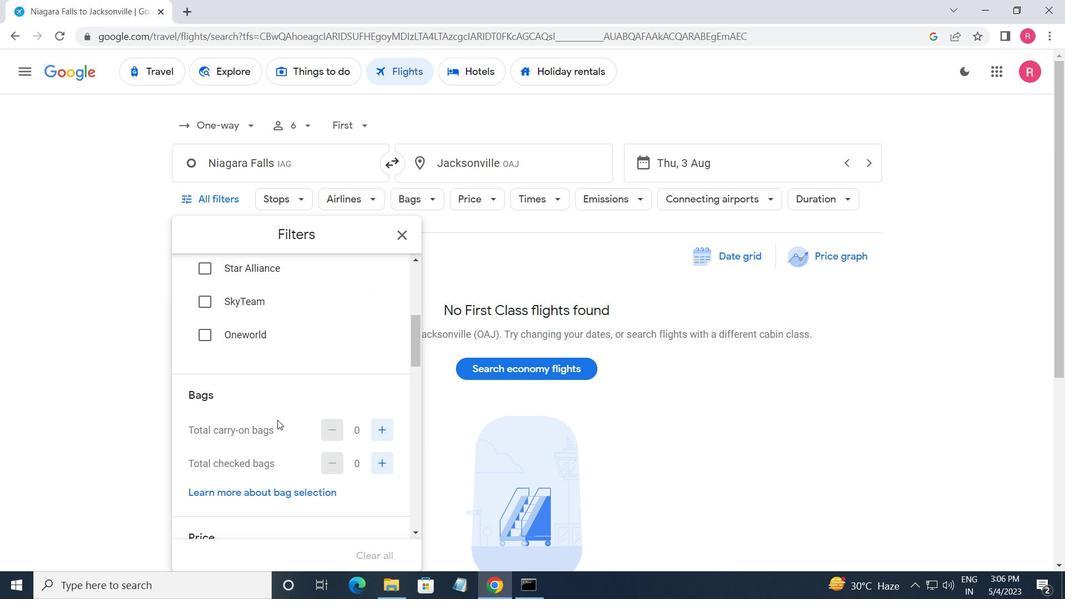 
Action: Mouse moved to (376, 289)
Screenshot: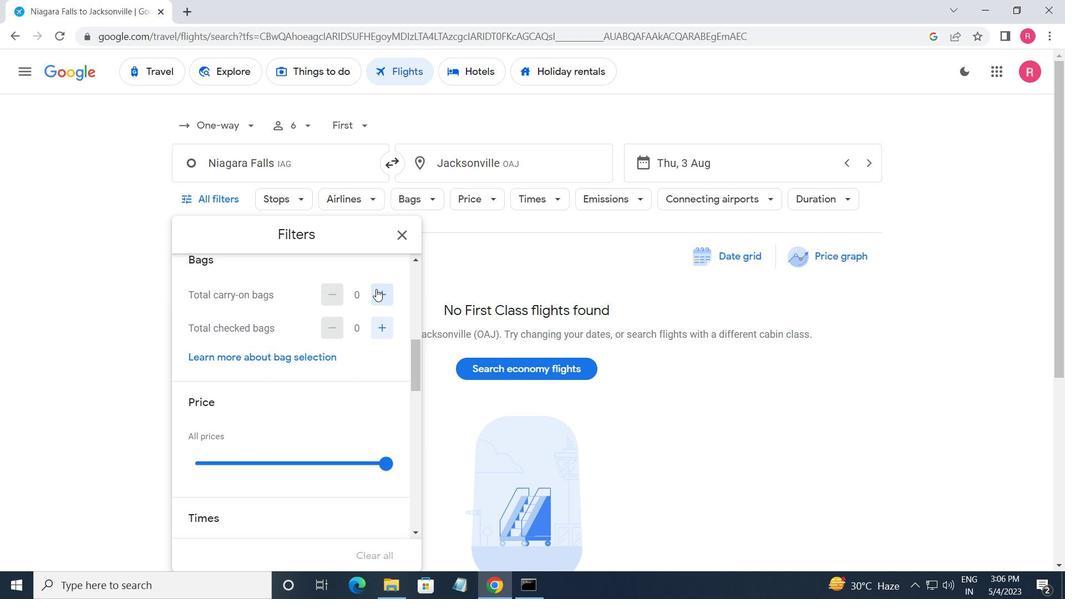 
Action: Mouse pressed left at (376, 289)
Screenshot: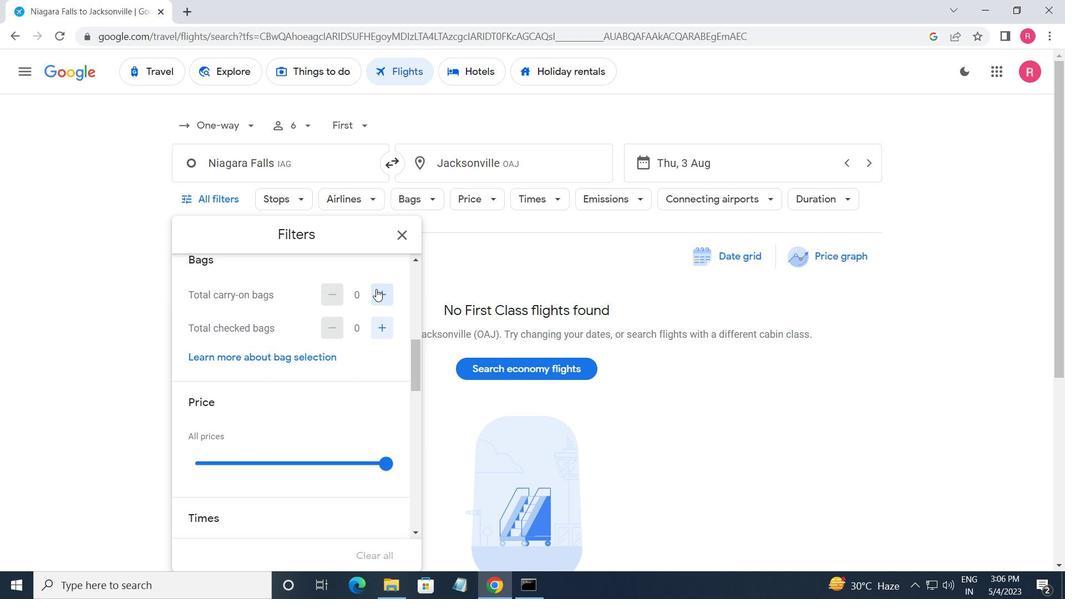 
Action: Mouse pressed left at (376, 289)
Screenshot: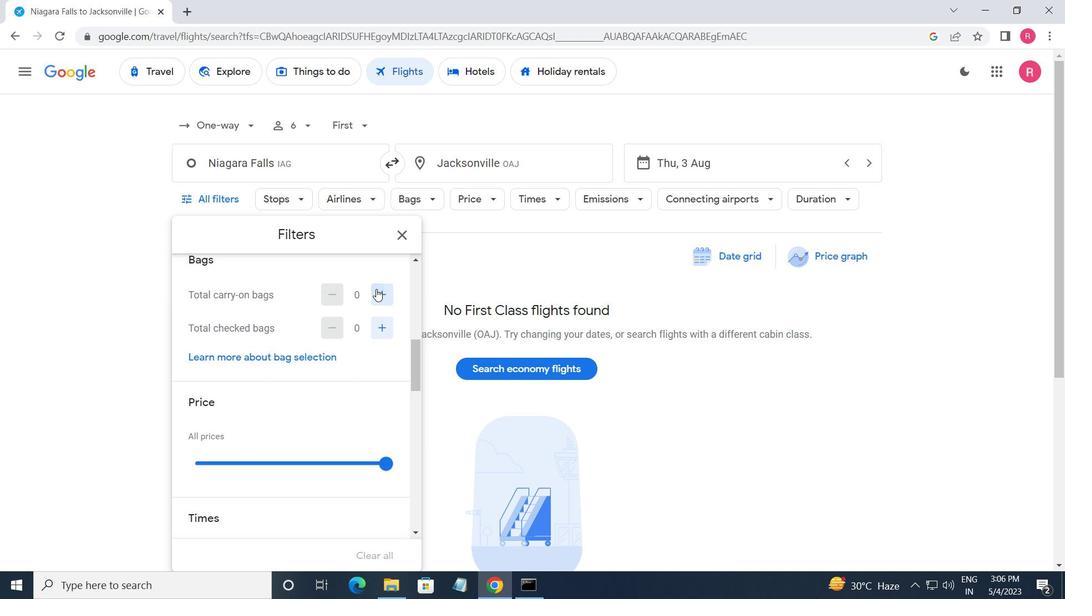 
Action: Mouse moved to (366, 362)
Screenshot: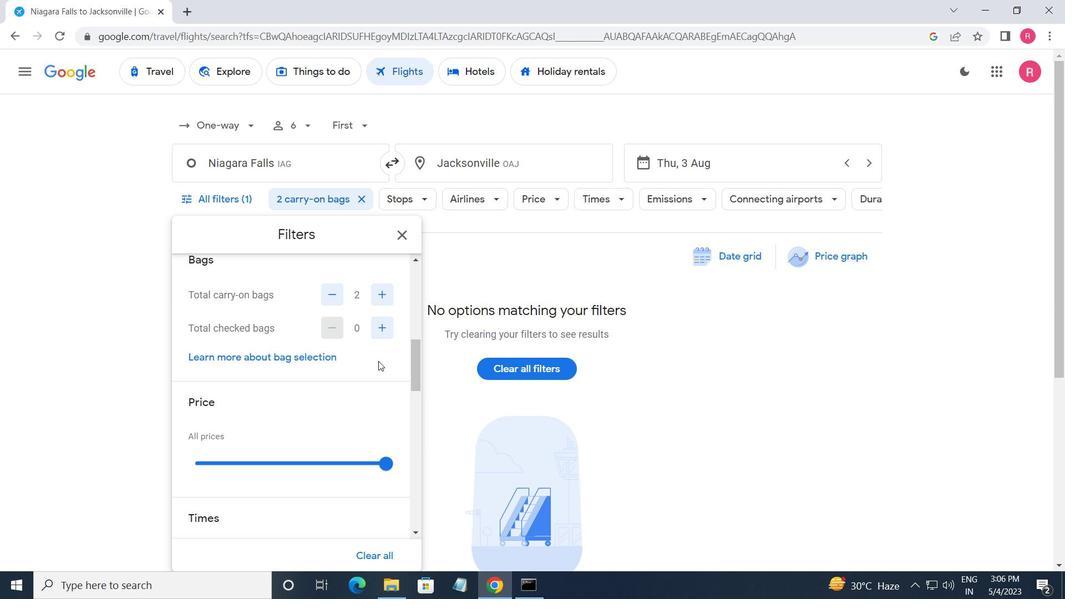 
Action: Mouse scrolled (366, 362) with delta (0, 0)
Screenshot: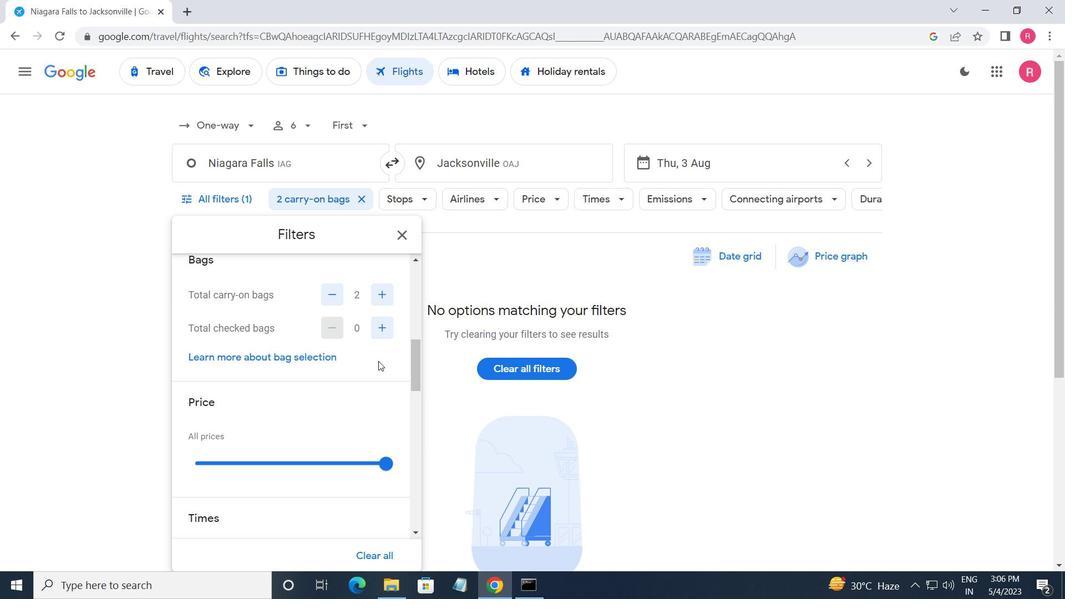 
Action: Mouse moved to (392, 384)
Screenshot: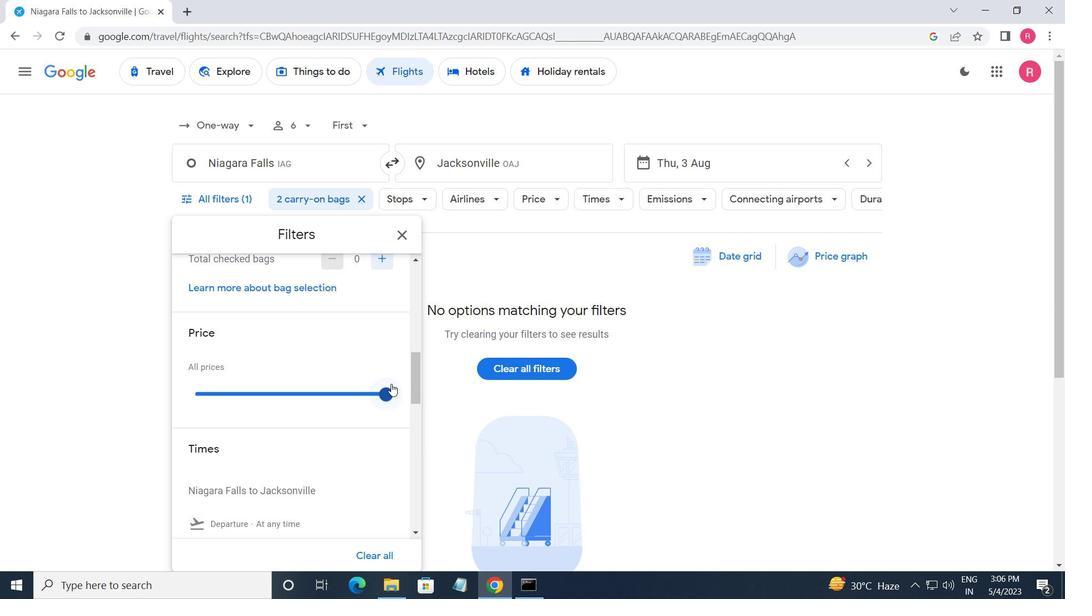 
Action: Mouse pressed left at (392, 384)
Screenshot: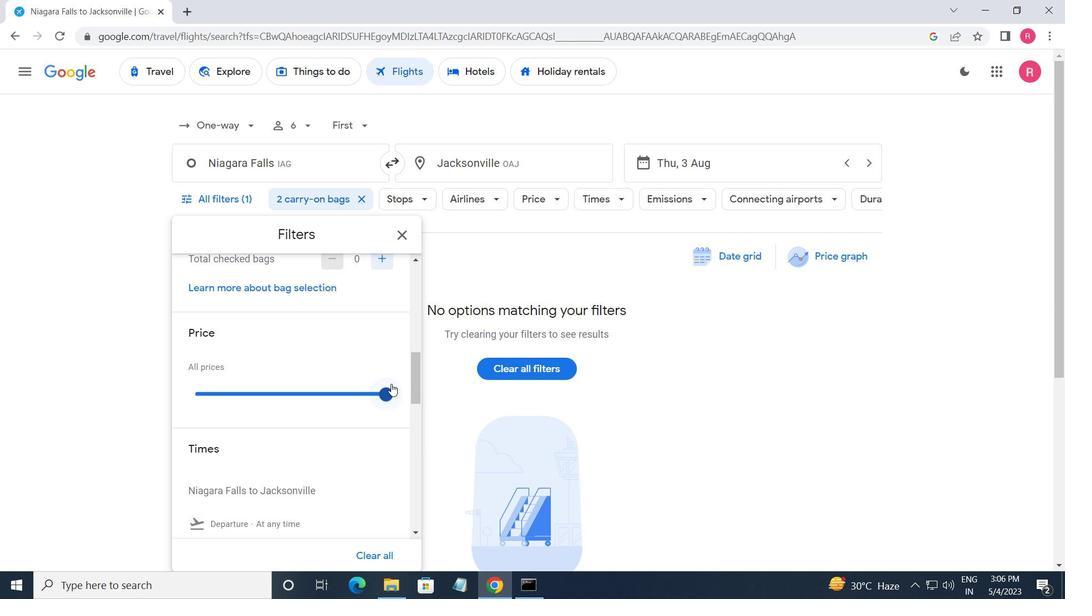 
Action: Mouse moved to (382, 378)
Screenshot: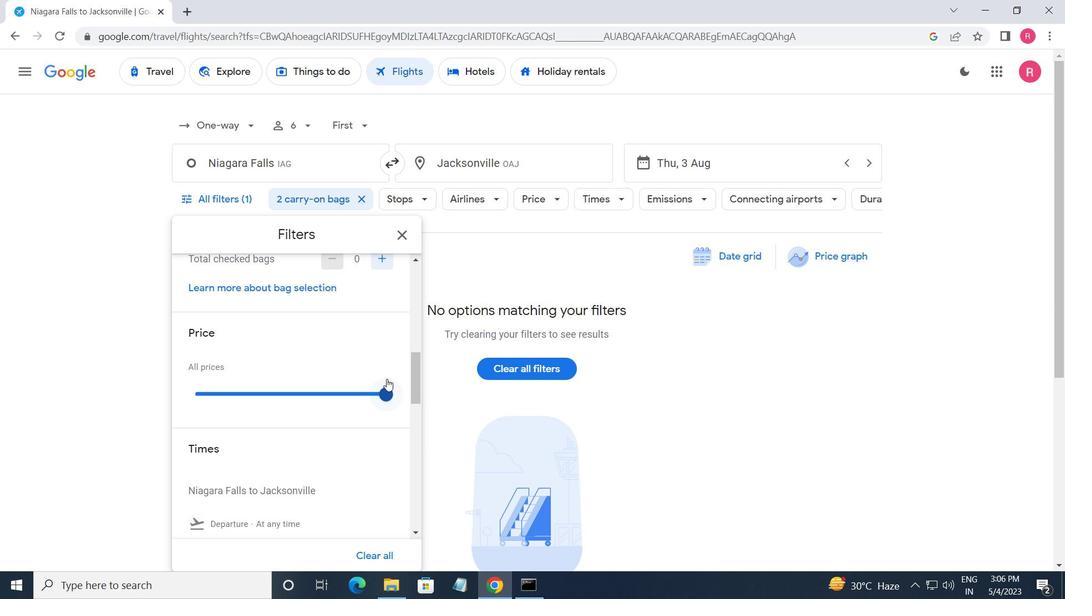 
Action: Mouse scrolled (382, 378) with delta (0, 0)
Screenshot: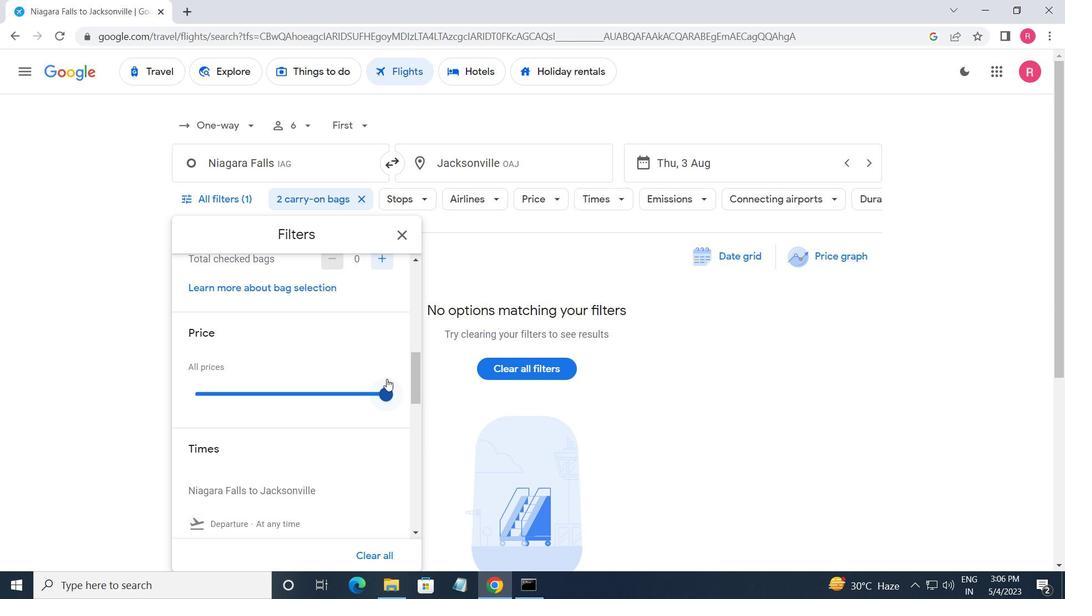 
Action: Mouse moved to (377, 382)
Screenshot: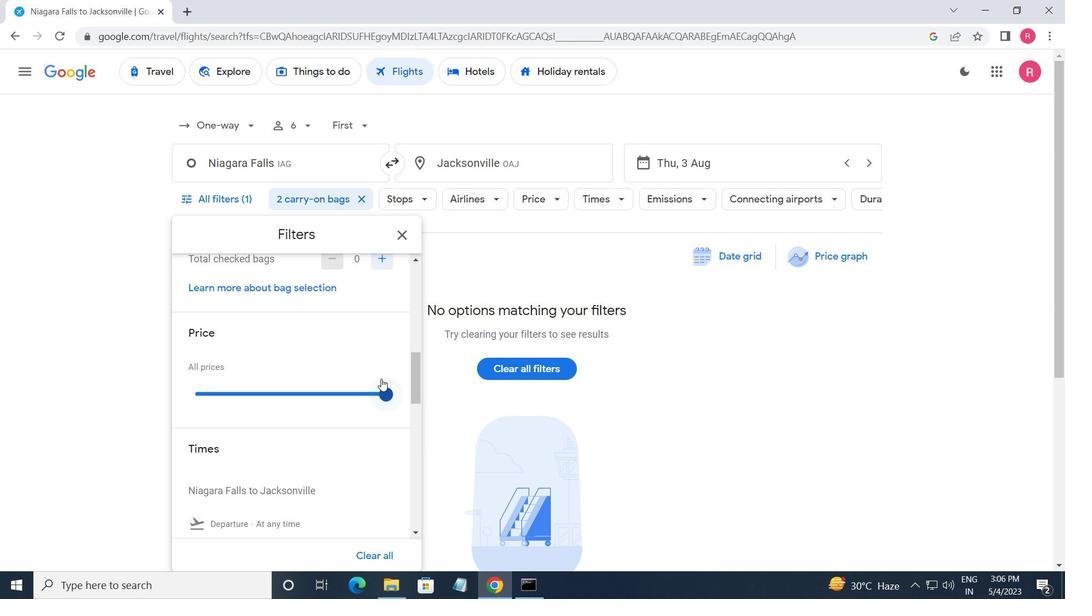
Action: Mouse scrolled (377, 381) with delta (0, 0)
Screenshot: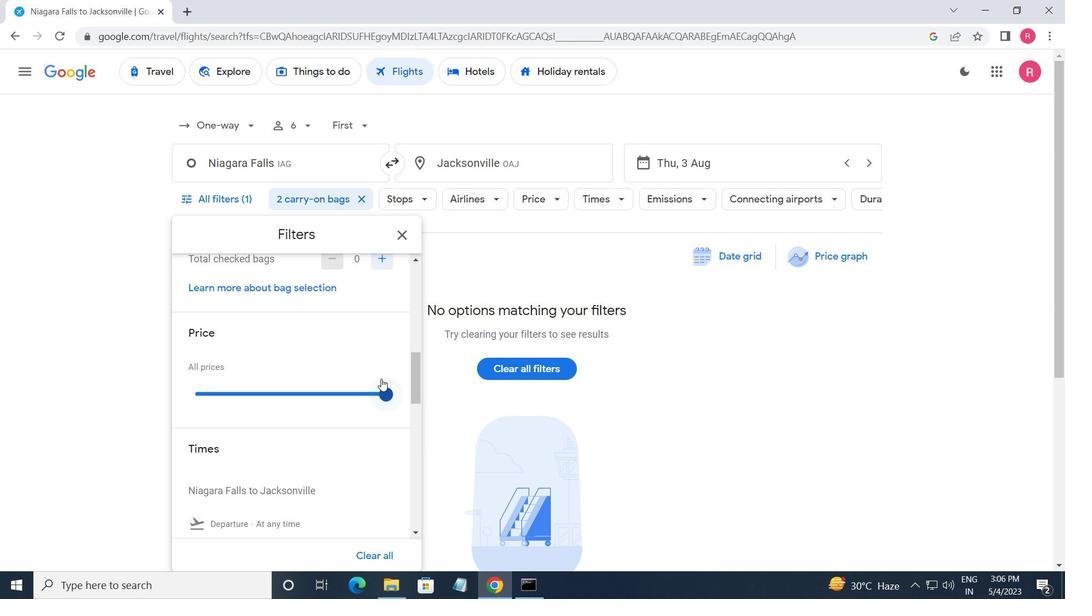 
Action: Mouse moved to (199, 415)
Screenshot: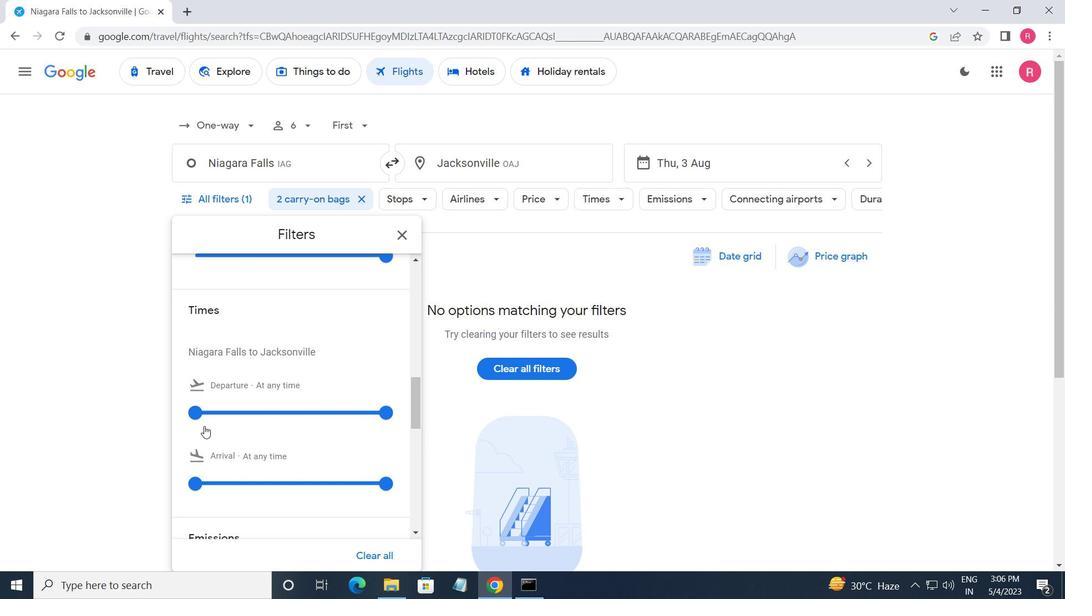
Action: Mouse pressed left at (199, 415)
Screenshot: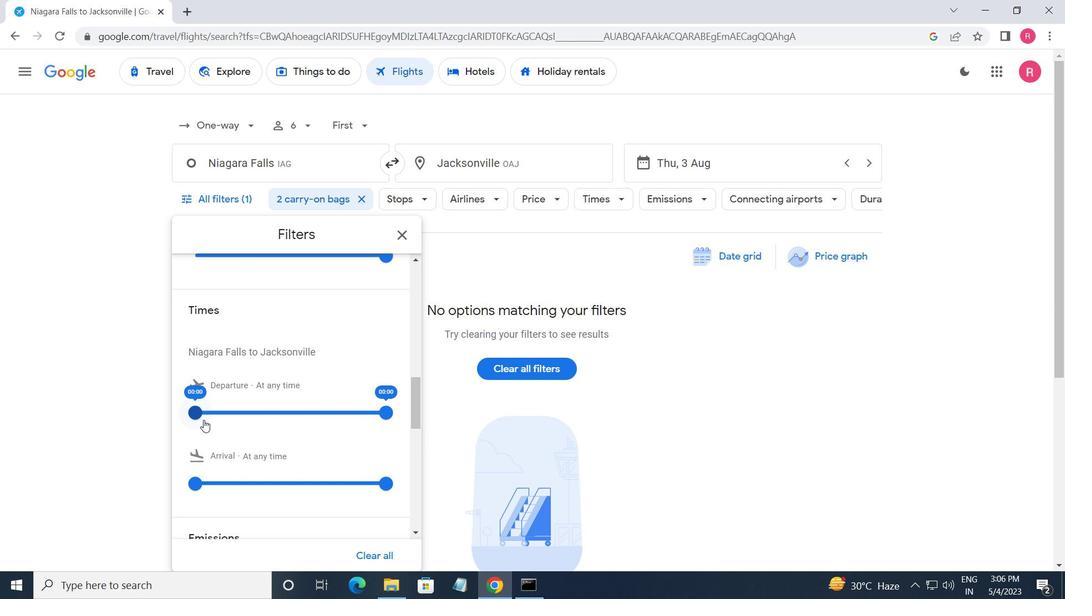 
Action: Mouse moved to (385, 411)
Screenshot: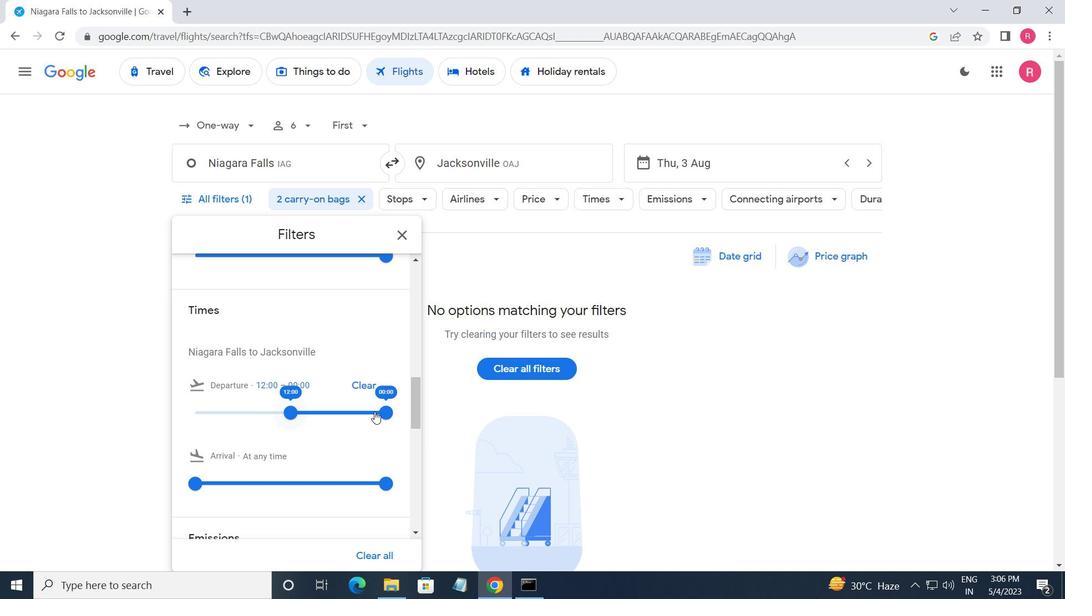 
Action: Mouse pressed left at (385, 411)
Screenshot: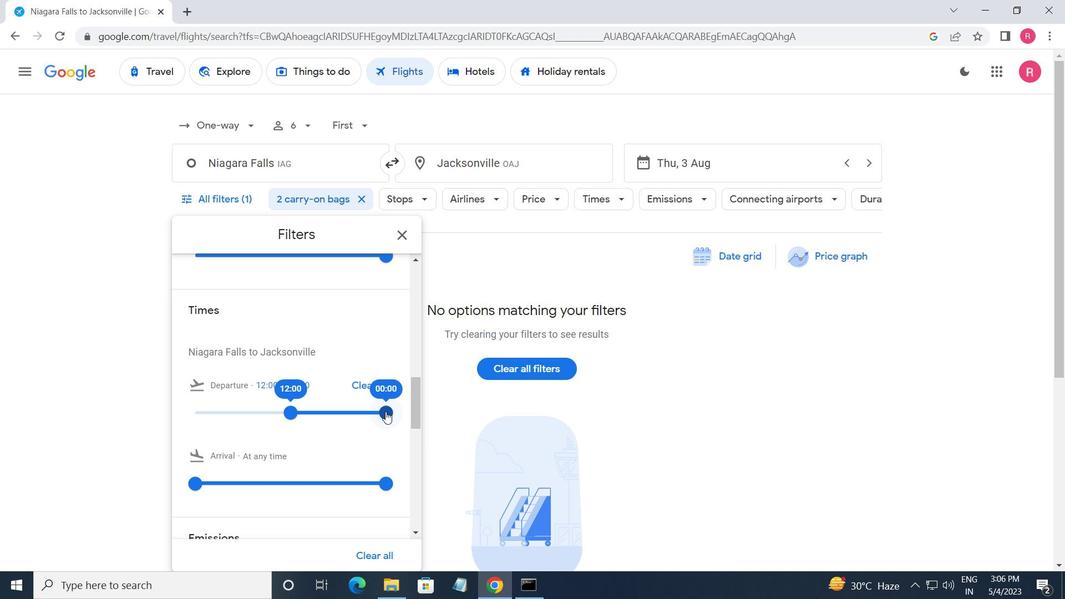 
Action: Mouse moved to (401, 235)
Screenshot: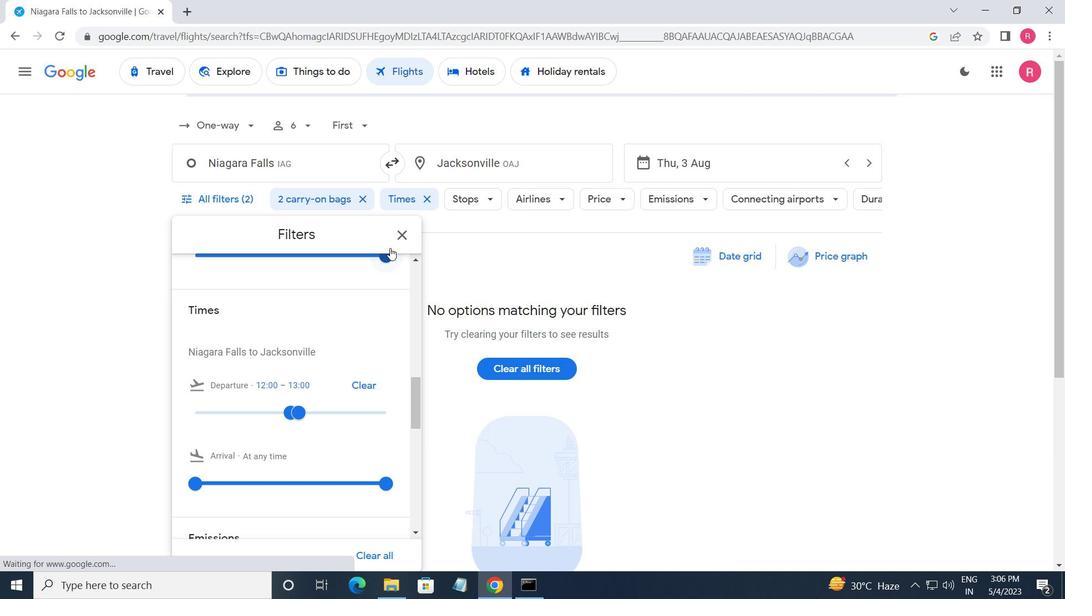 
Action: Mouse pressed left at (401, 235)
Screenshot: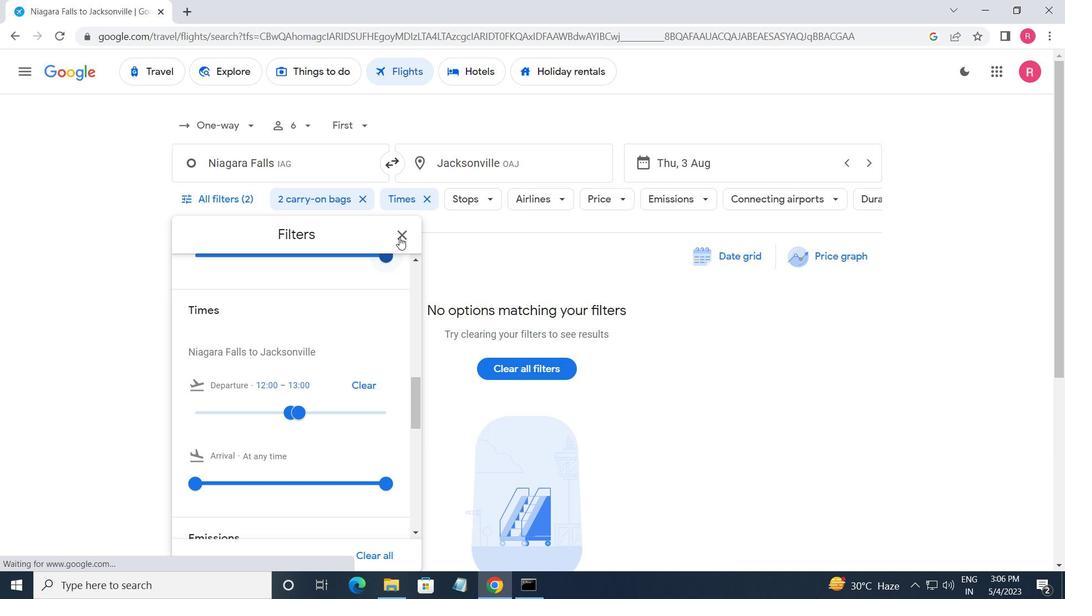 
Action: Mouse moved to (396, 240)
Screenshot: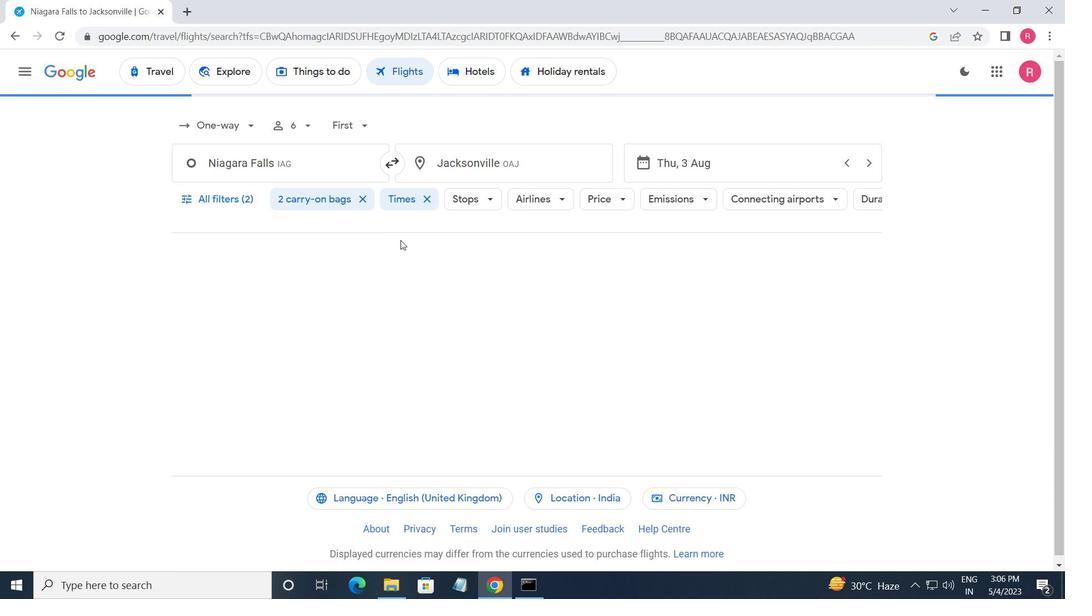
